 Task: Find connections with filter location Əhmədbəyli with filter topic #Futurismwith filter profile language Spanish with filter current company Western Union with filter school New Era High School with filter industry Community Services with filter service category Financial Planning with filter keywords title Well Driller
Action: Mouse moved to (573, 80)
Screenshot: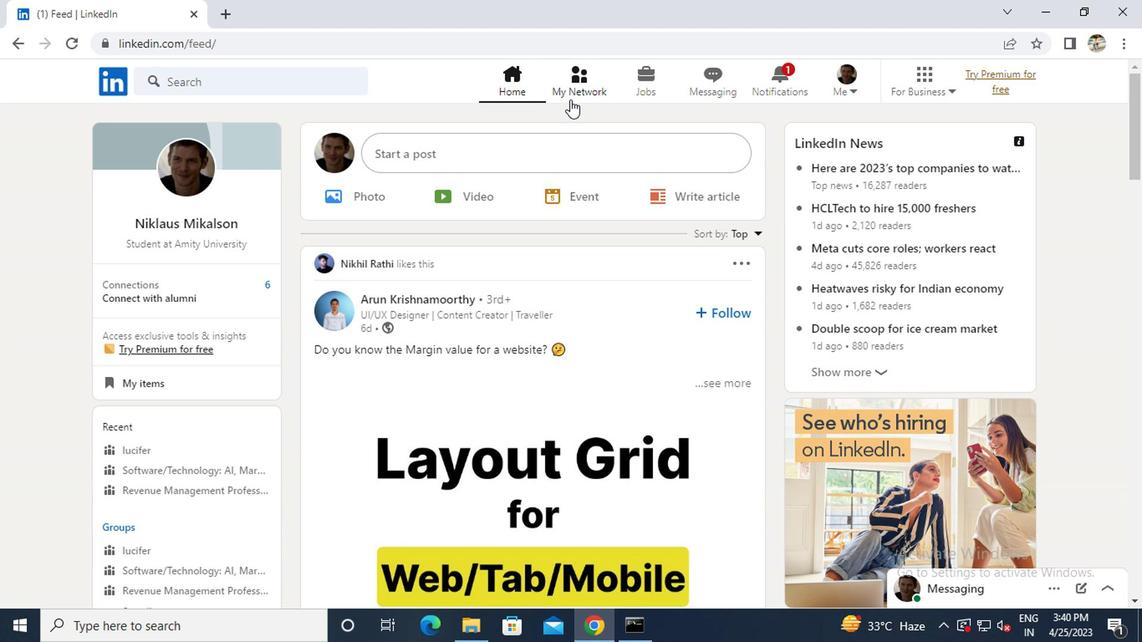 
Action: Mouse pressed left at (573, 80)
Screenshot: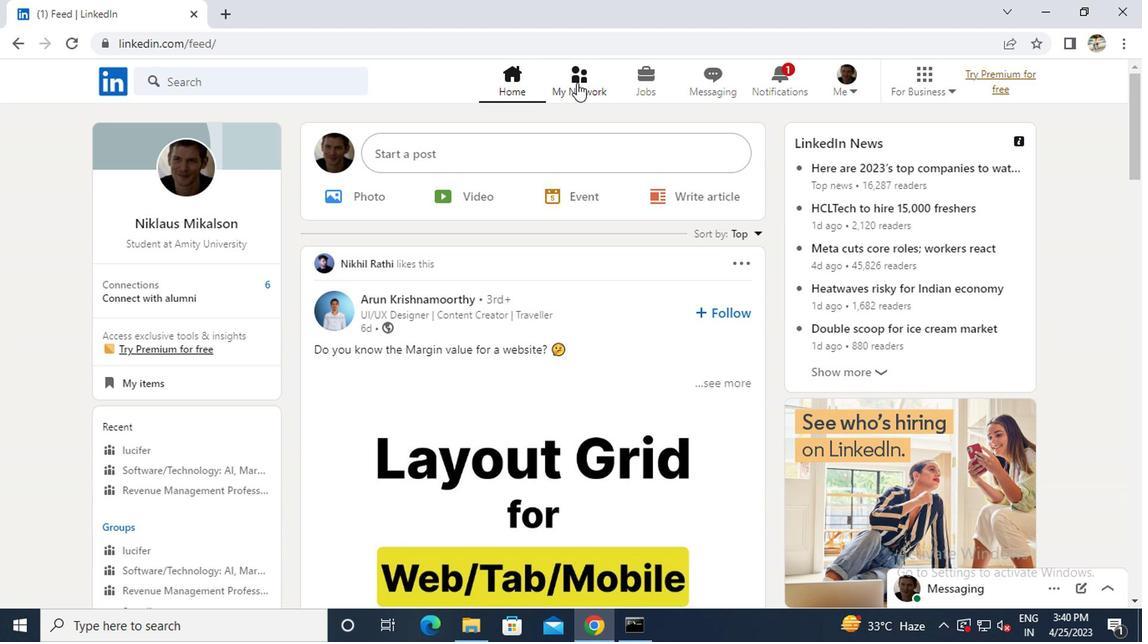 
Action: Mouse moved to (166, 178)
Screenshot: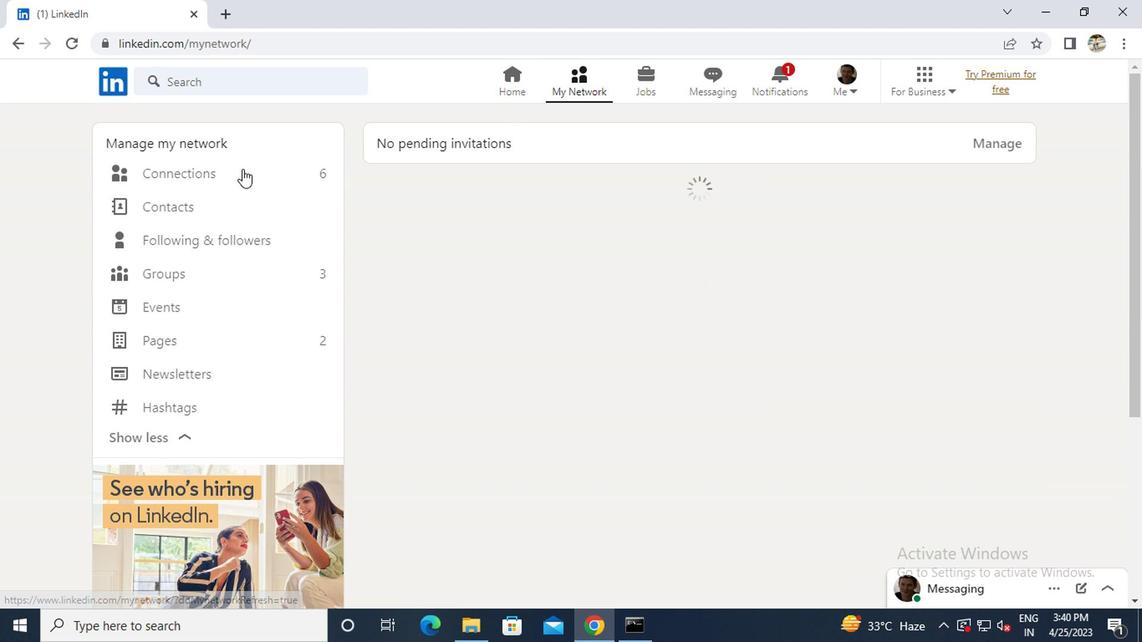 
Action: Mouse pressed left at (166, 178)
Screenshot: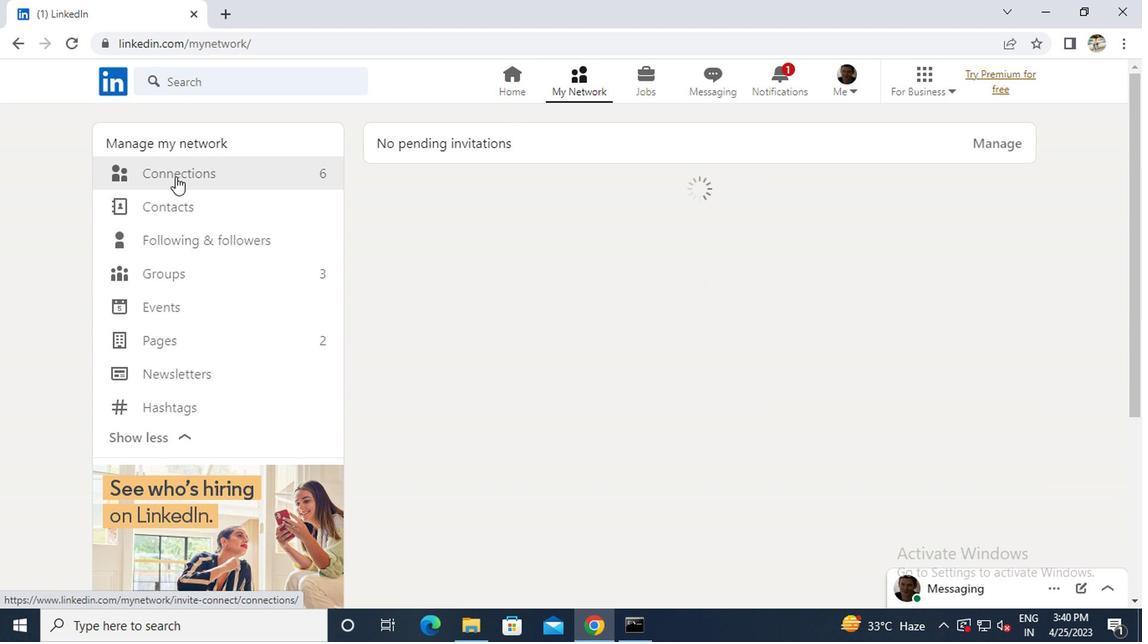 
Action: Mouse moved to (662, 166)
Screenshot: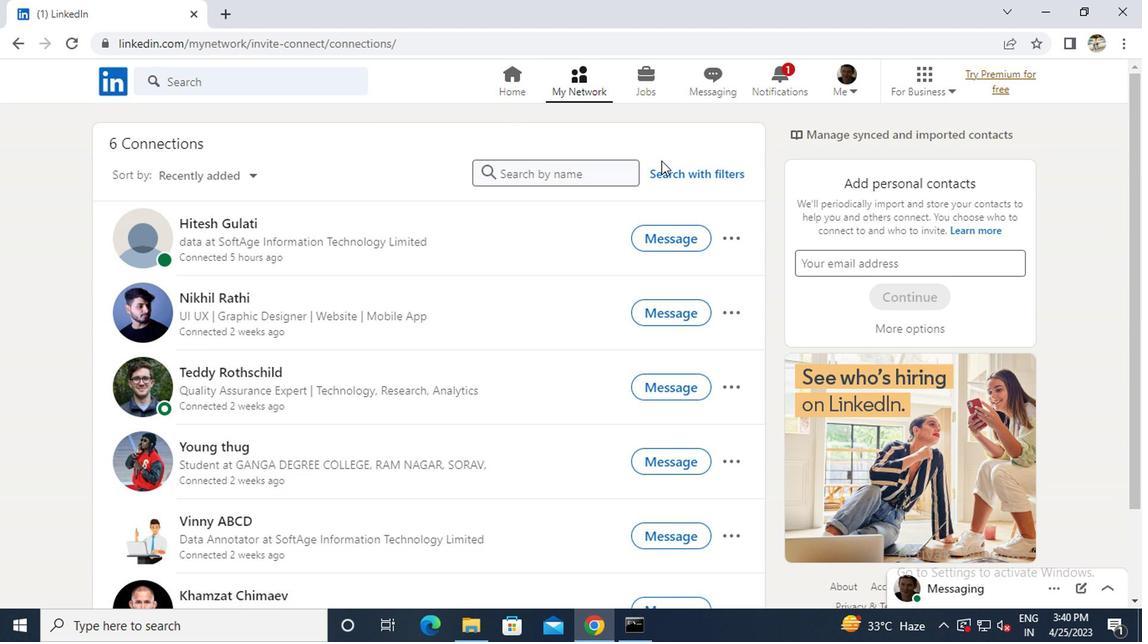 
Action: Mouse pressed left at (662, 166)
Screenshot: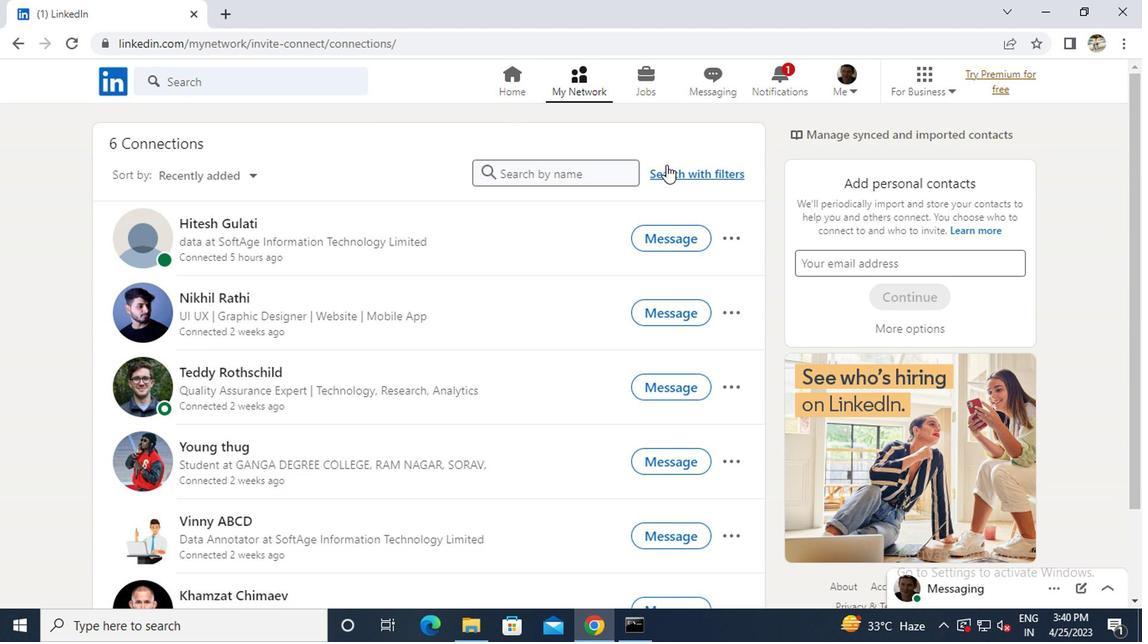 
Action: Mouse moved to (569, 129)
Screenshot: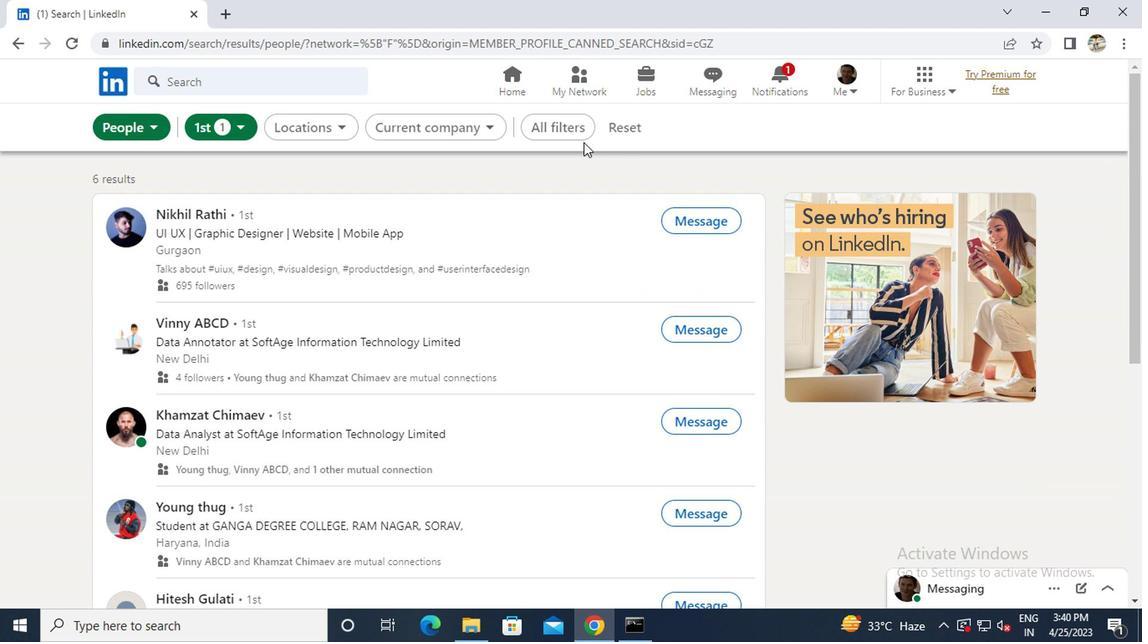 
Action: Mouse pressed left at (569, 129)
Screenshot: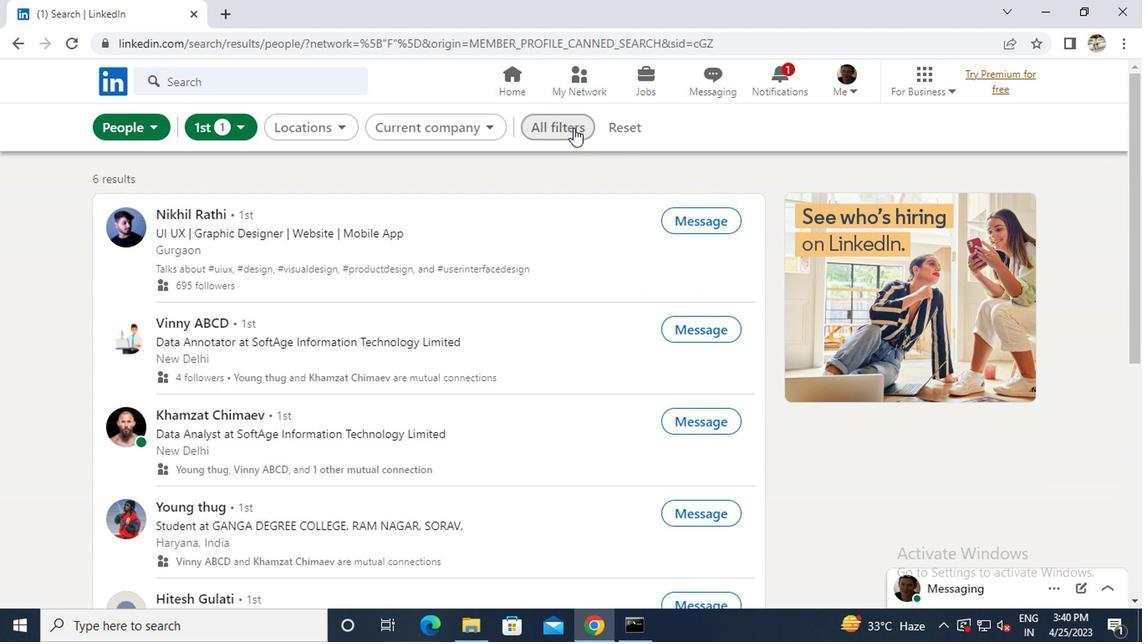 
Action: Mouse moved to (1042, 458)
Screenshot: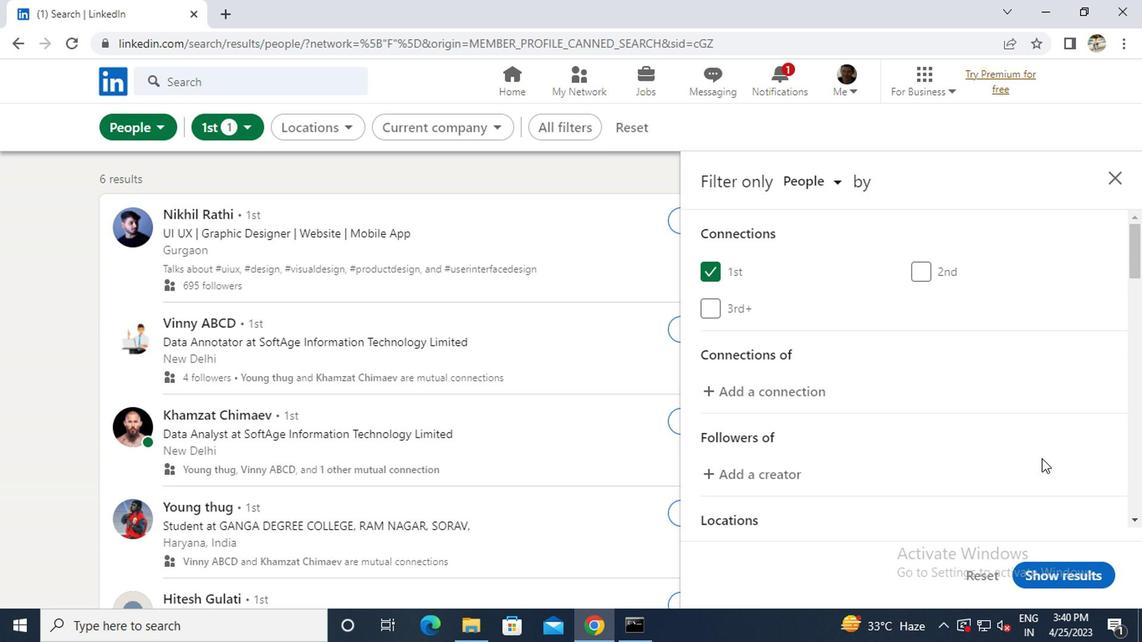
Action: Mouse scrolled (1042, 457) with delta (0, -1)
Screenshot: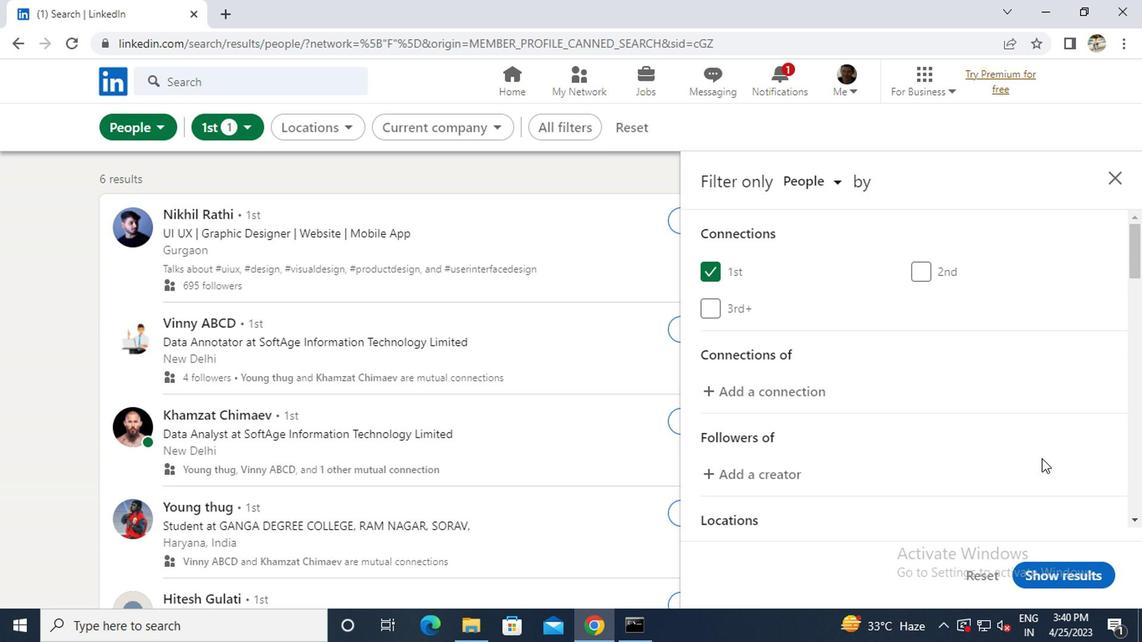 
Action: Mouse moved to (1043, 436)
Screenshot: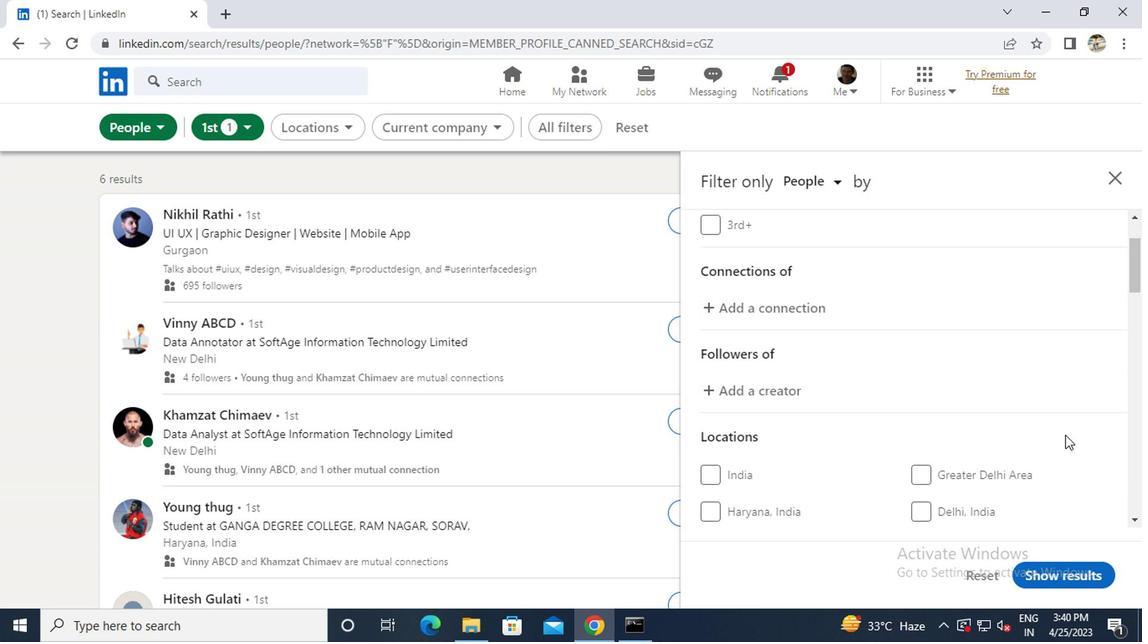 
Action: Mouse scrolled (1043, 434) with delta (0, -1)
Screenshot: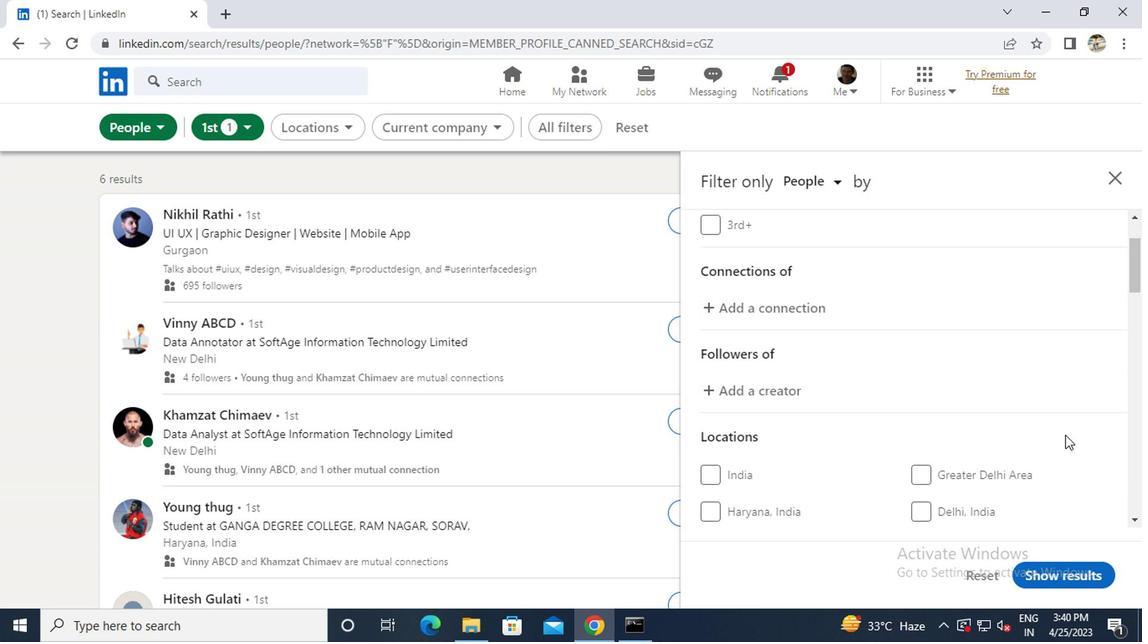 
Action: Mouse moved to (955, 459)
Screenshot: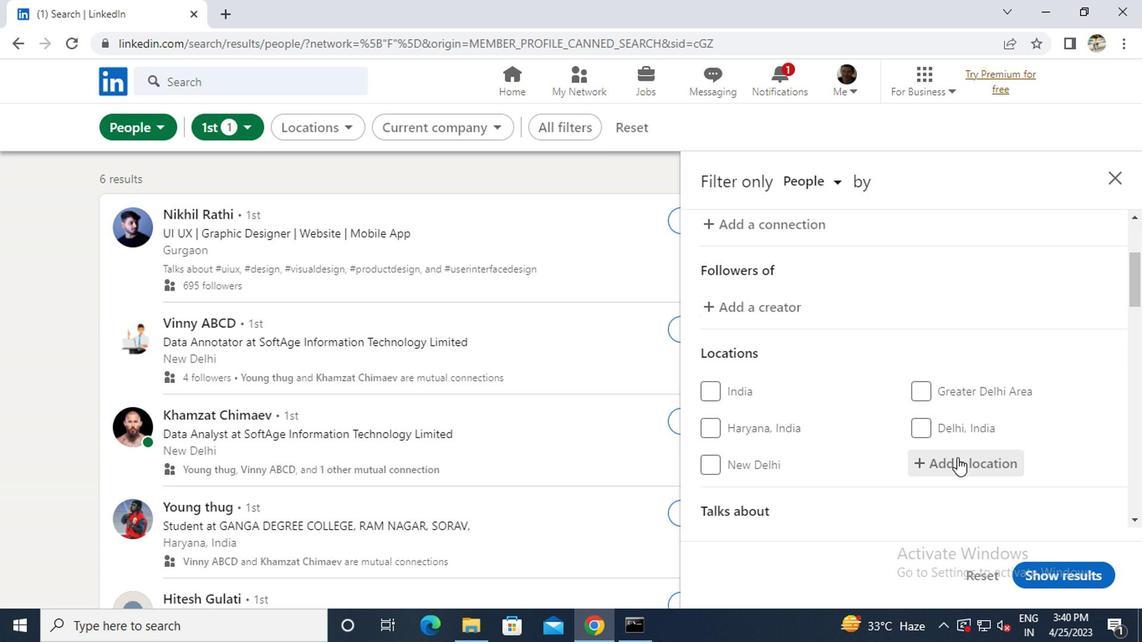 
Action: Mouse pressed left at (955, 459)
Screenshot: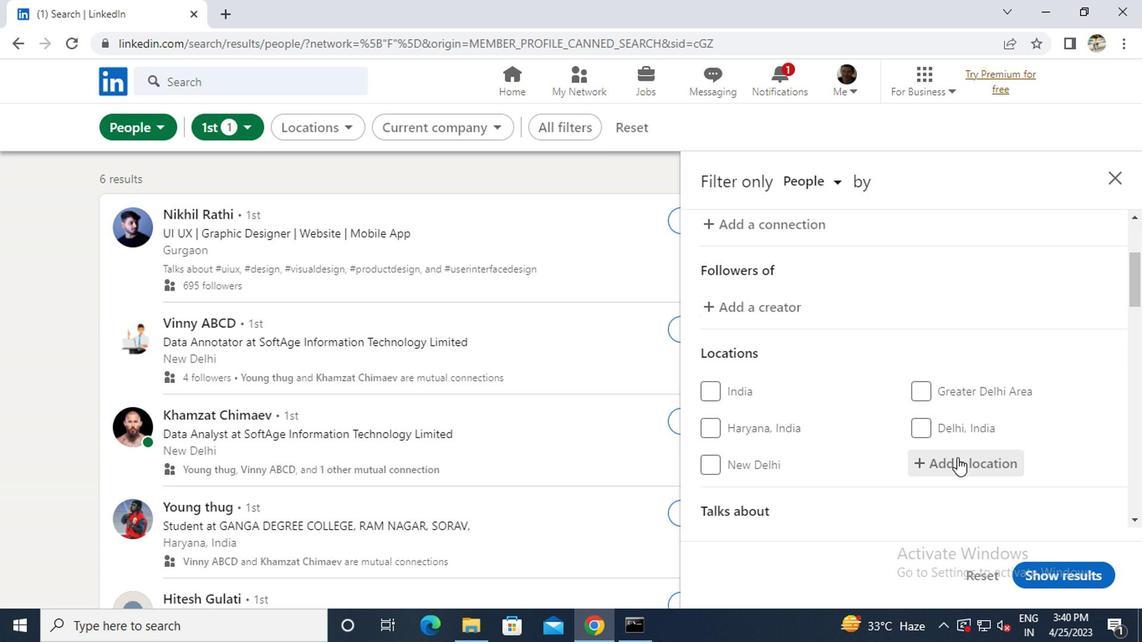 
Action: Key pressed <Key.caps_lock>e<Key.caps_lock>hmedbeyli
Screenshot: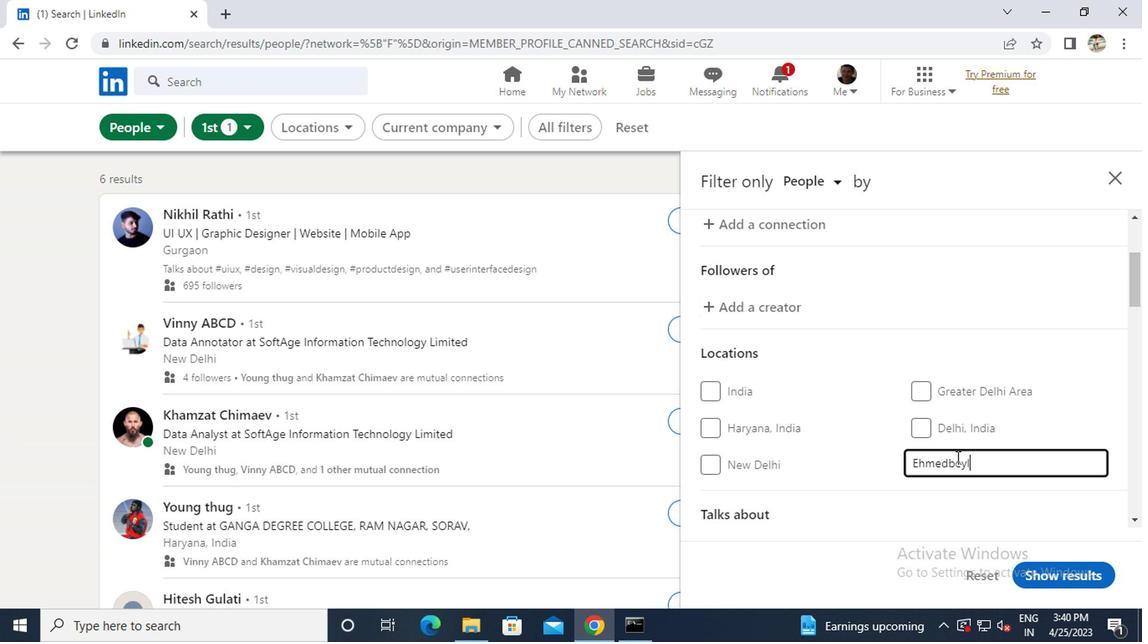 
Action: Mouse scrolled (955, 458) with delta (0, 0)
Screenshot: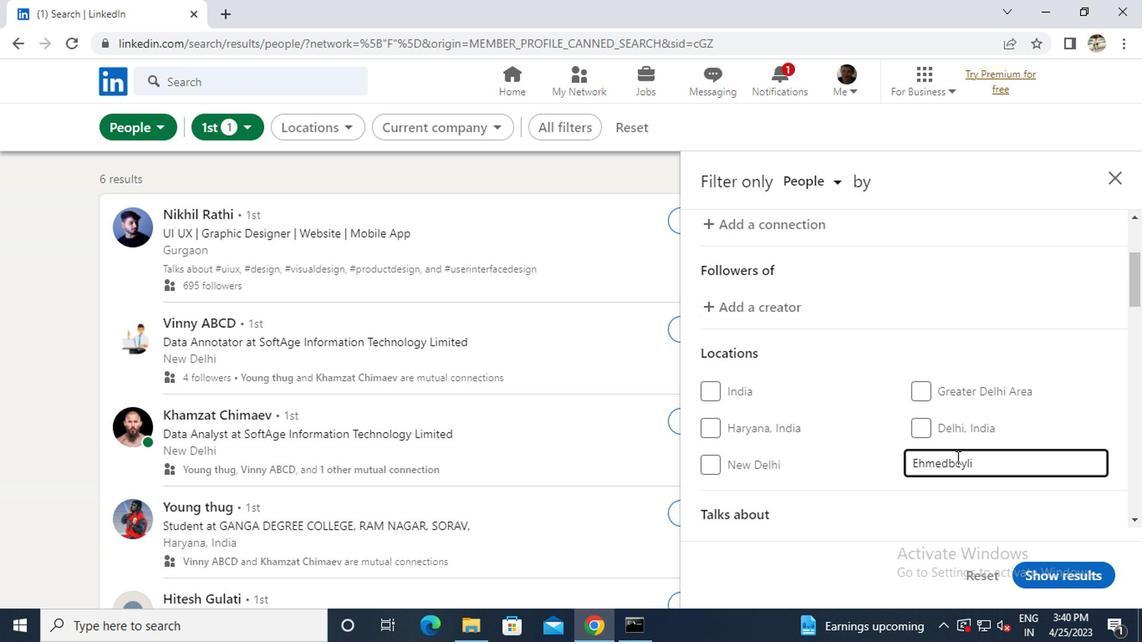 
Action: Mouse scrolled (955, 458) with delta (0, 0)
Screenshot: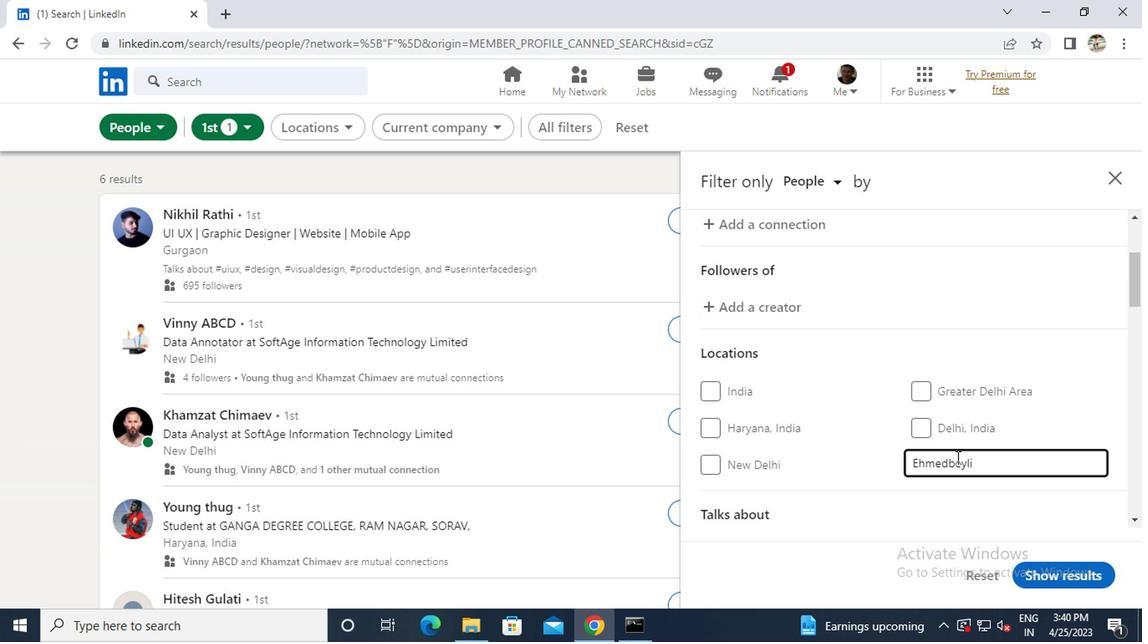 
Action: Mouse moved to (955, 461)
Screenshot: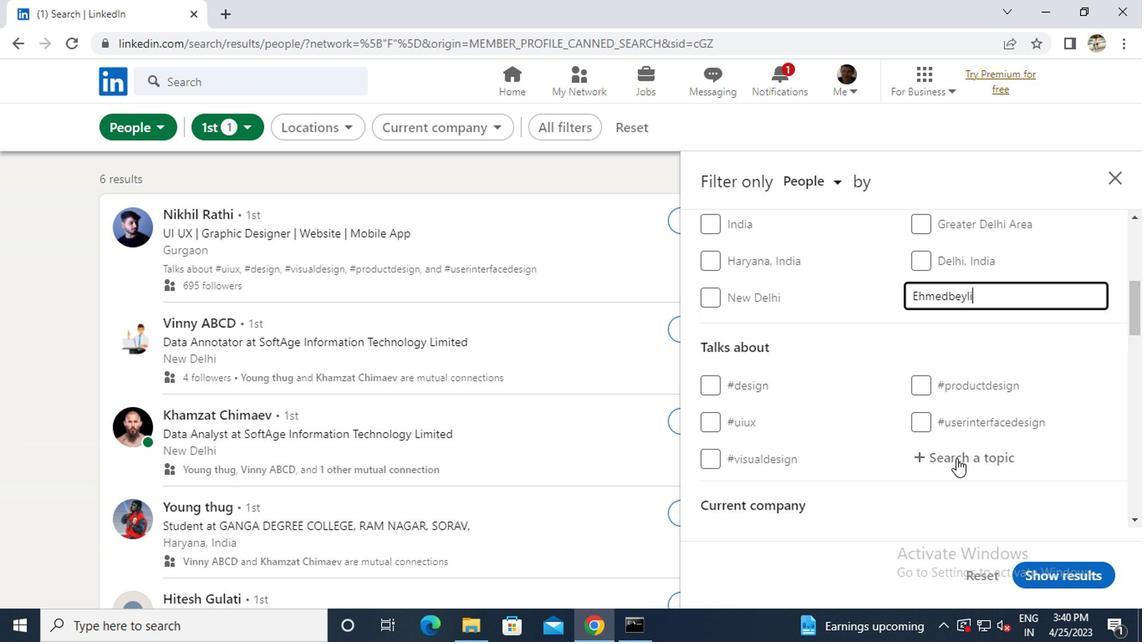 
Action: Mouse pressed left at (955, 461)
Screenshot: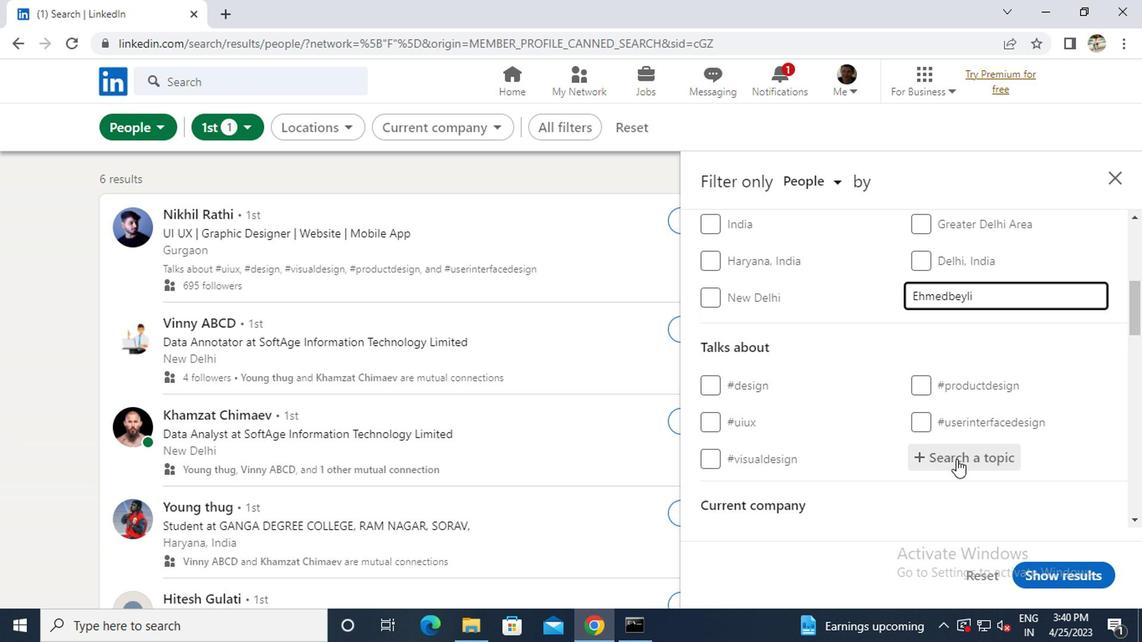 
Action: Key pressed <Key.shift>#F<Key.caps_lock>U<Key.backspace><Key.backspace>F<Key.caps_lock>UTURISM
Screenshot: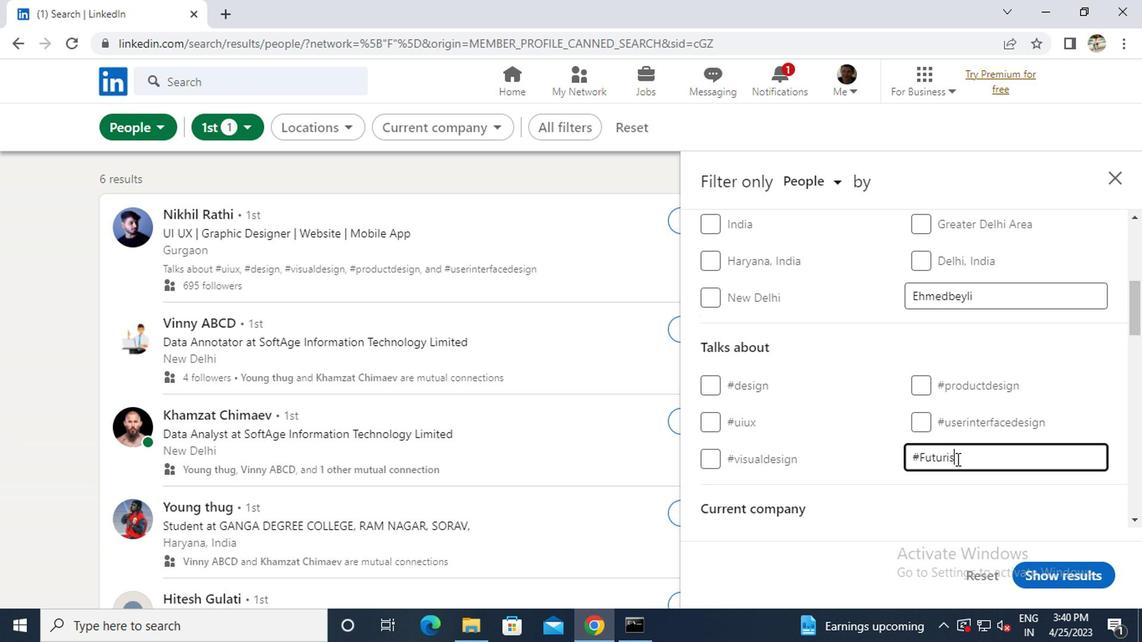 
Action: Mouse scrolled (955, 460) with delta (0, 0)
Screenshot: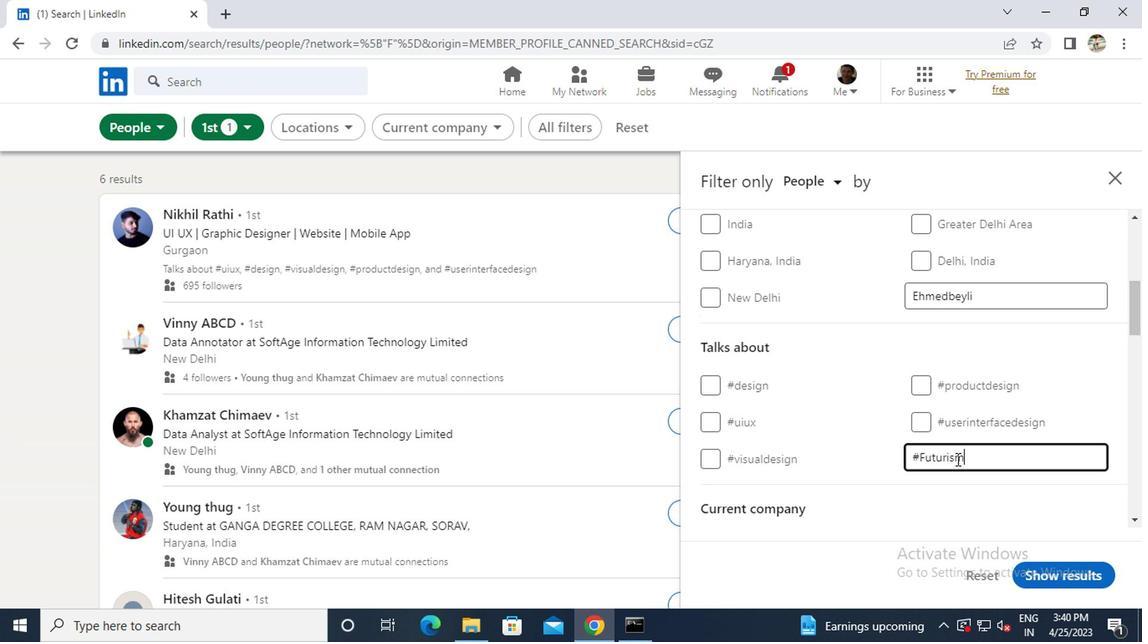 
Action: Mouse scrolled (955, 460) with delta (0, 0)
Screenshot: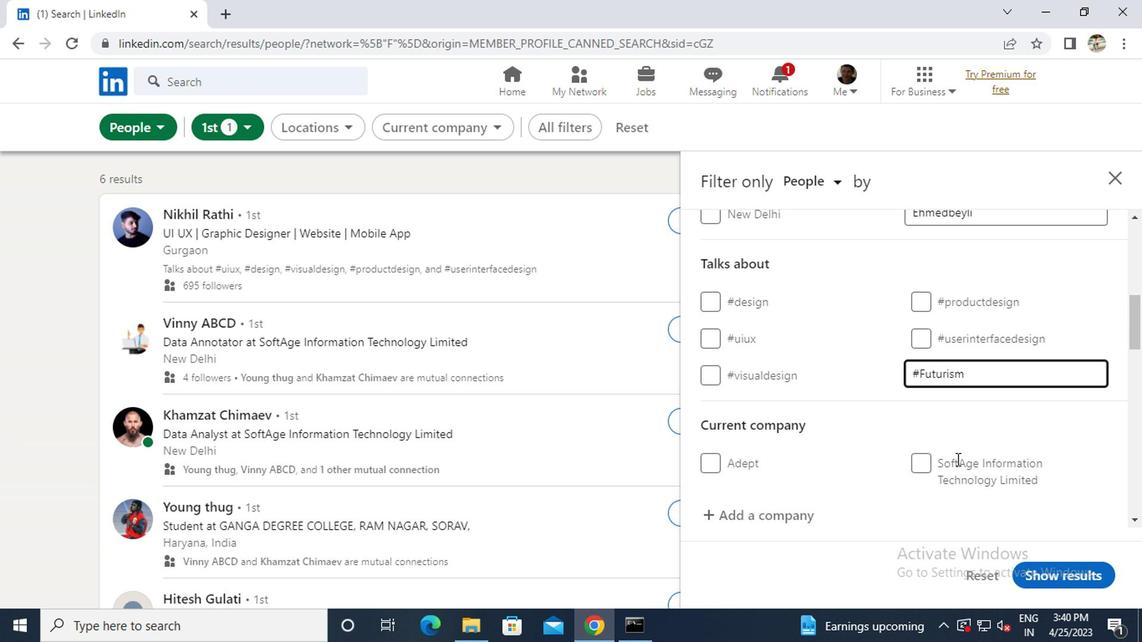 
Action: Mouse moved to (777, 436)
Screenshot: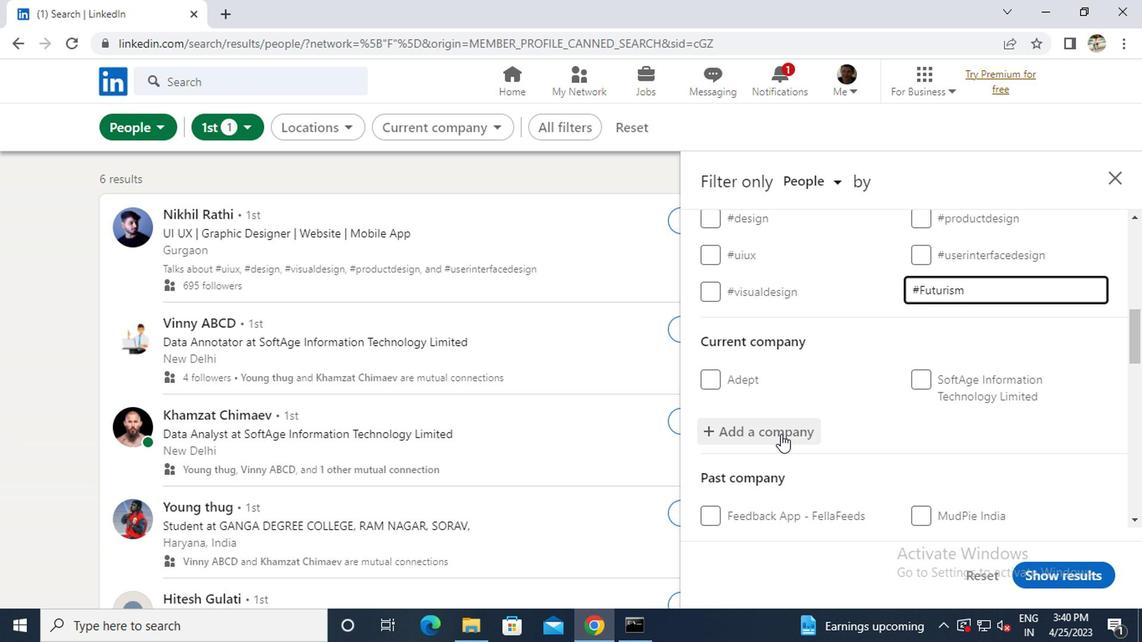 
Action: Mouse pressed left at (777, 436)
Screenshot: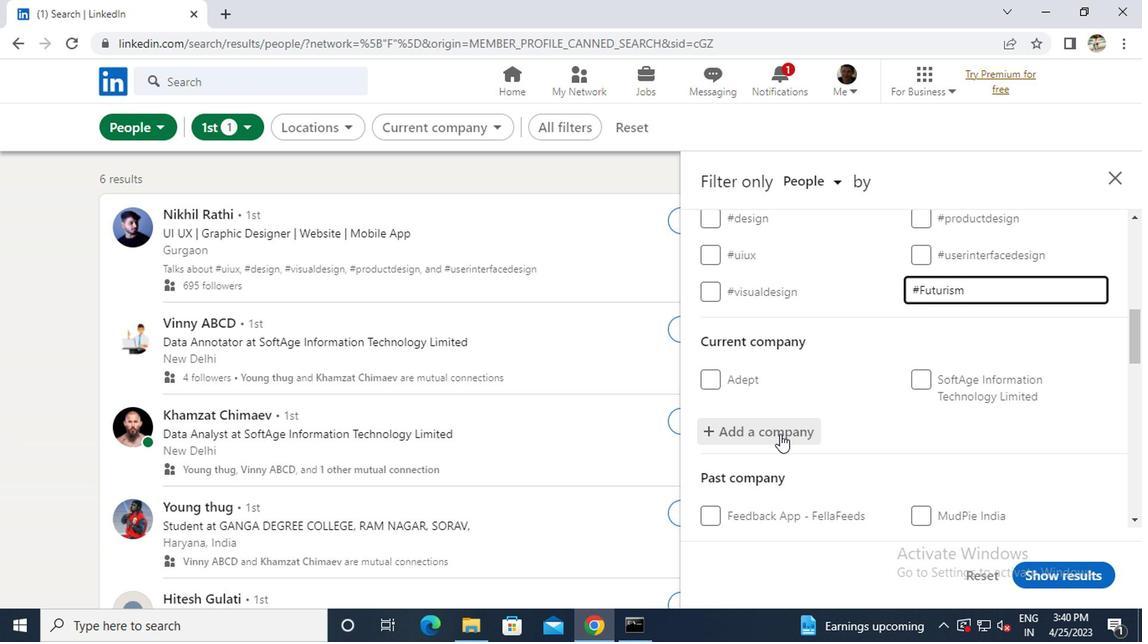 
Action: Key pressed <Key.caps_lock>W<Key.caps_lock>ESTERN<Key.space><Key.caps_lock>I<Key.backspace>U
Screenshot: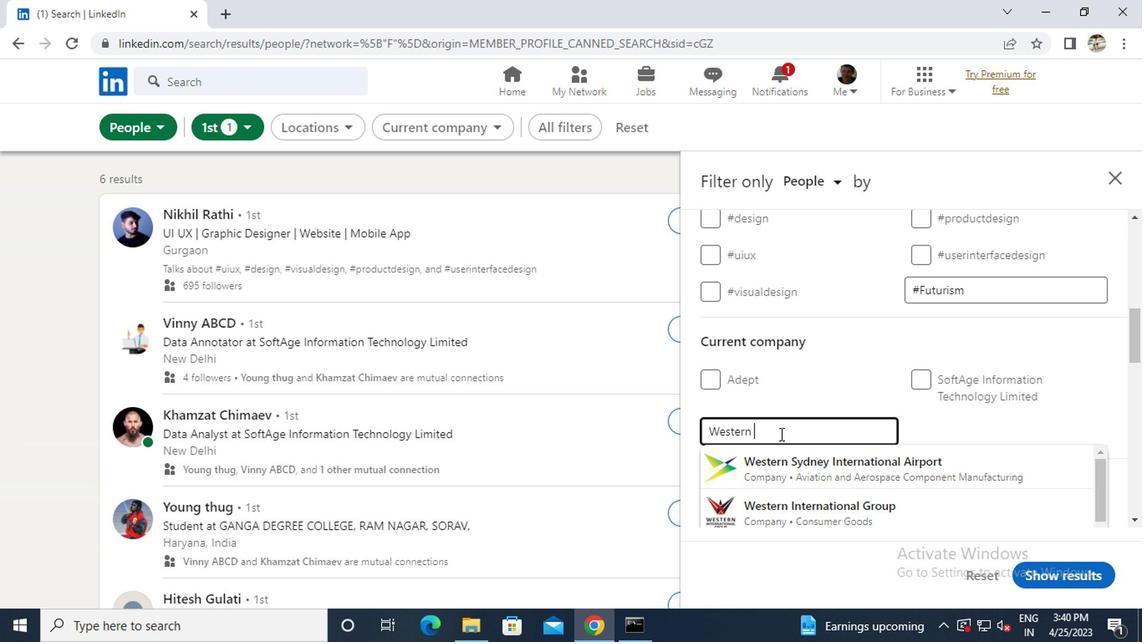 
Action: Mouse moved to (779, 463)
Screenshot: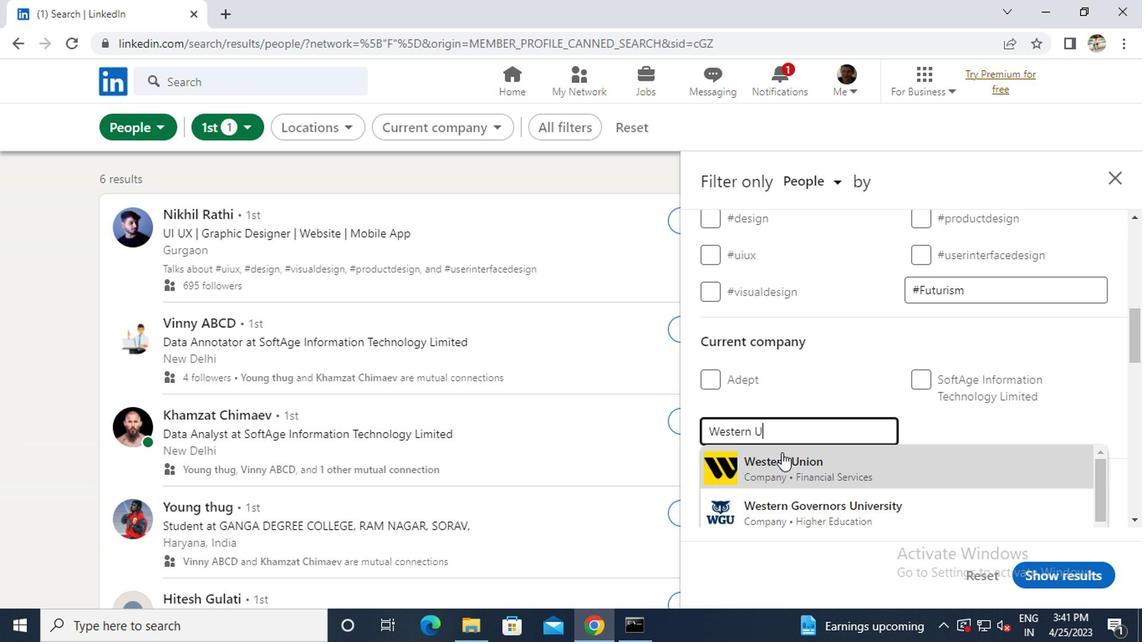 
Action: Mouse pressed left at (779, 463)
Screenshot: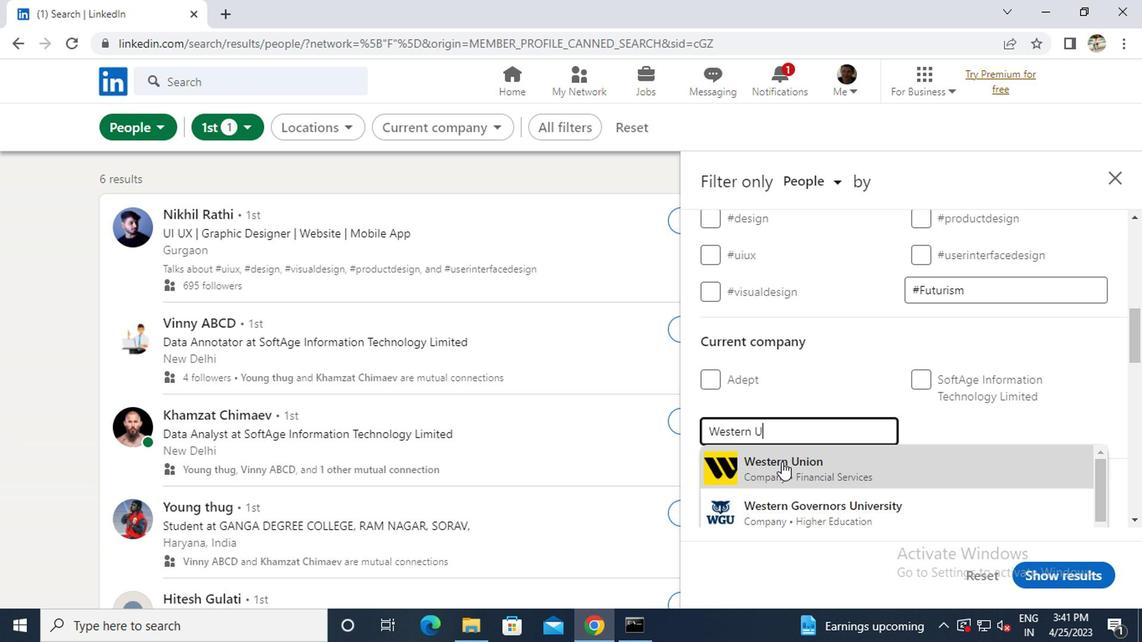 
Action: Mouse moved to (777, 472)
Screenshot: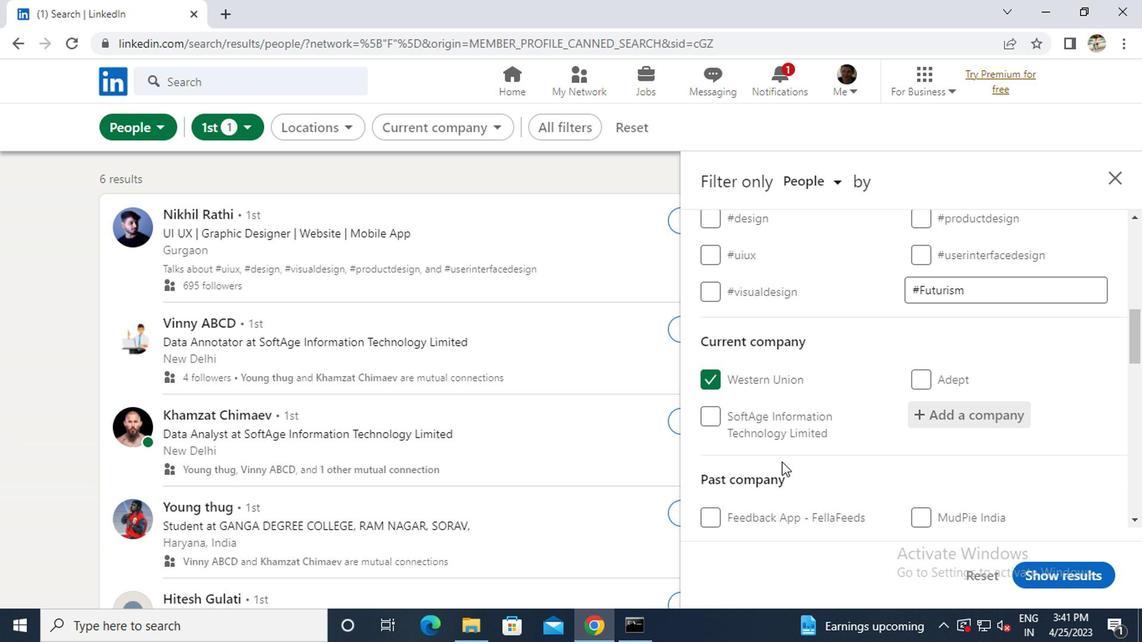 
Action: Mouse scrolled (777, 471) with delta (0, -1)
Screenshot: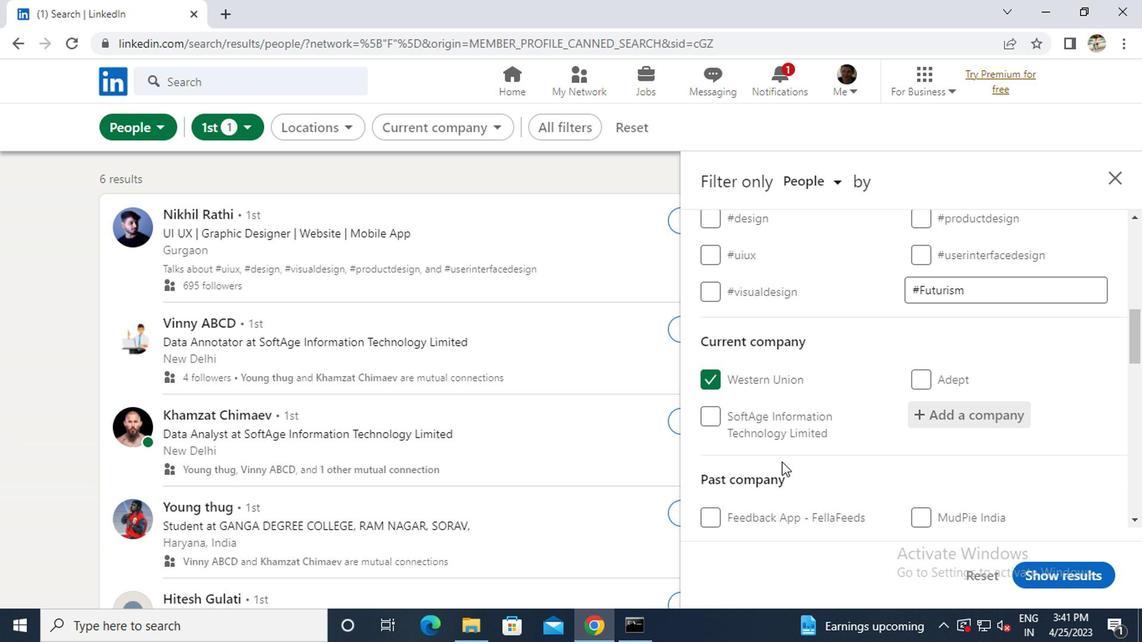 
Action: Mouse scrolled (777, 471) with delta (0, -1)
Screenshot: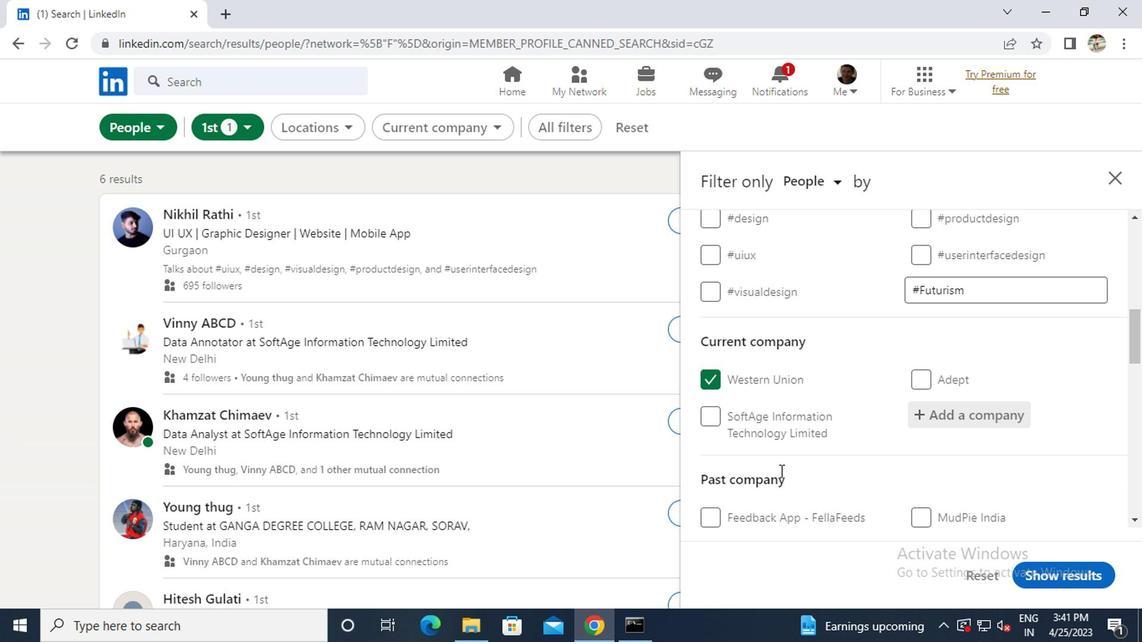 
Action: Mouse scrolled (777, 471) with delta (0, -1)
Screenshot: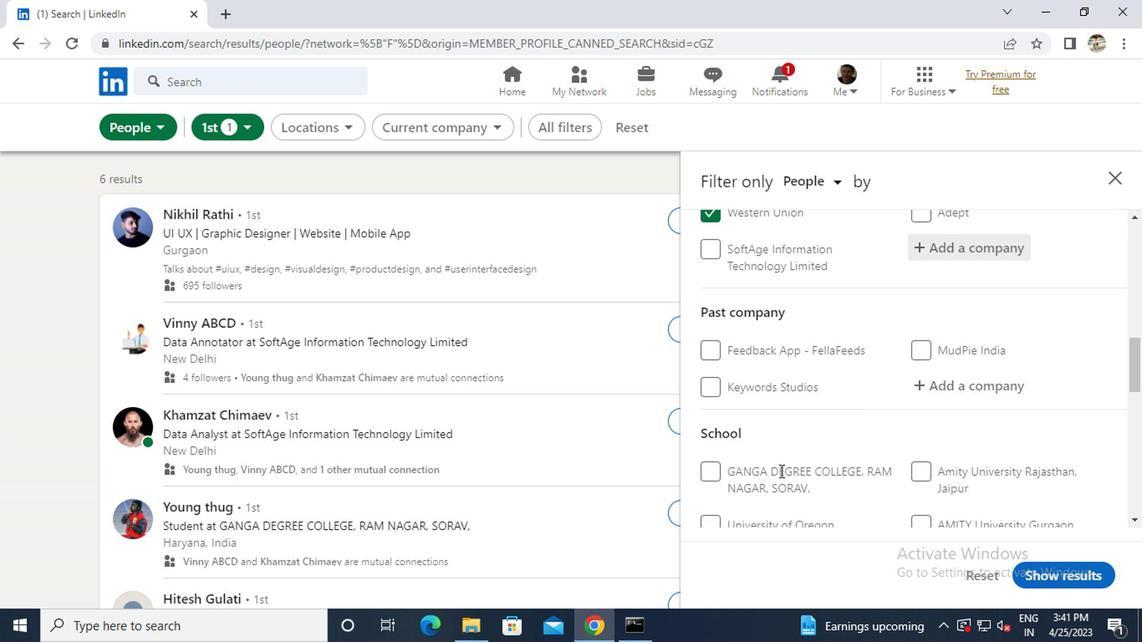
Action: Mouse moved to (755, 475)
Screenshot: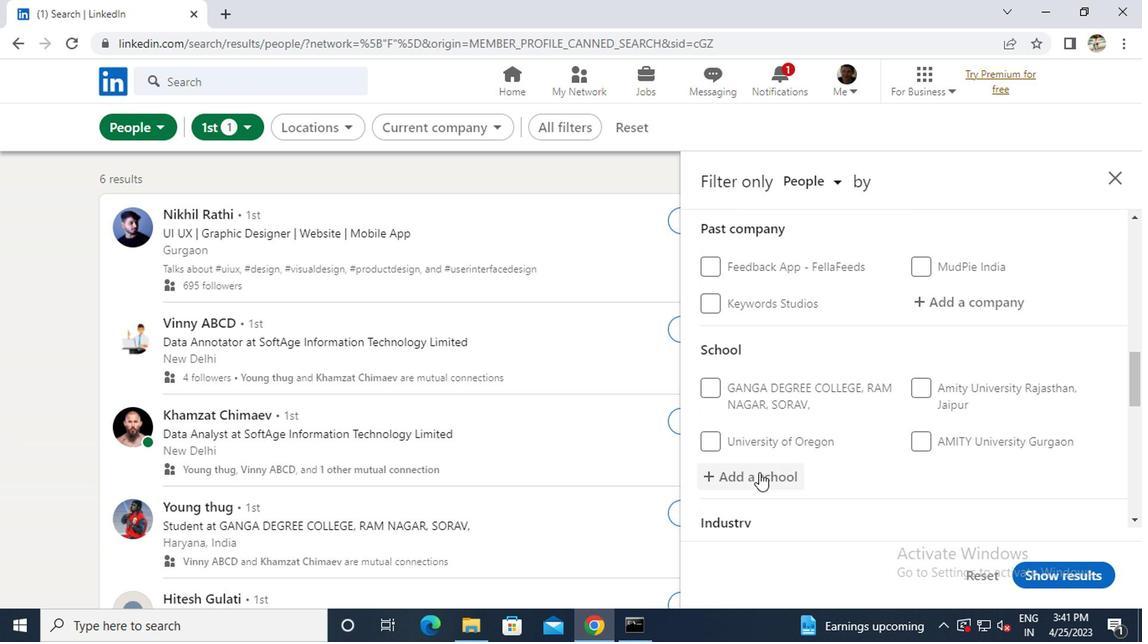 
Action: Mouse pressed left at (755, 475)
Screenshot: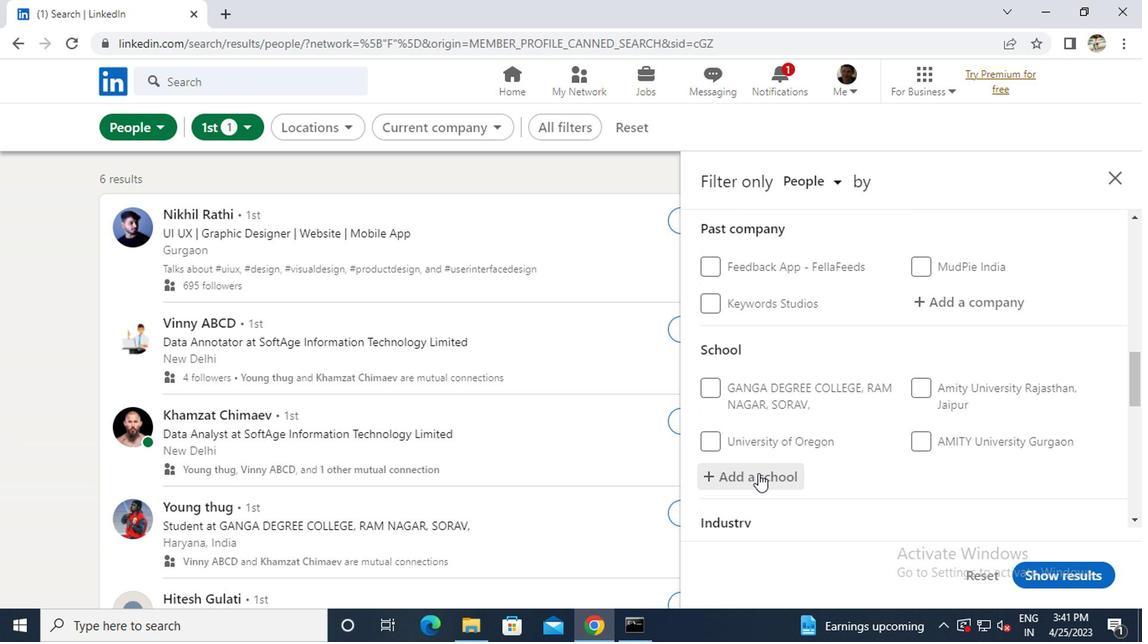 
Action: Key pressed <Key.caps_lock><Key.caps_lock>N<Key.caps_lock>EW<Key.space><Key.caps_lock>ER<Key.backspace><Key.caps_lock>RA<Key.space><Key.caps_lock>H<Key.caps_lock>
Screenshot: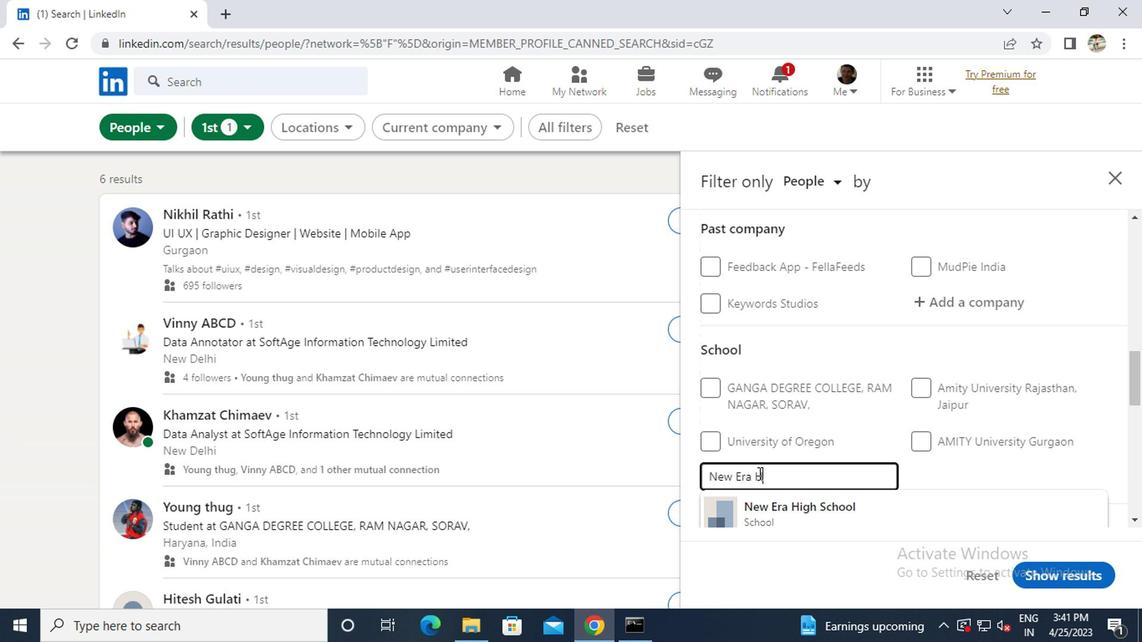 
Action: Mouse moved to (760, 504)
Screenshot: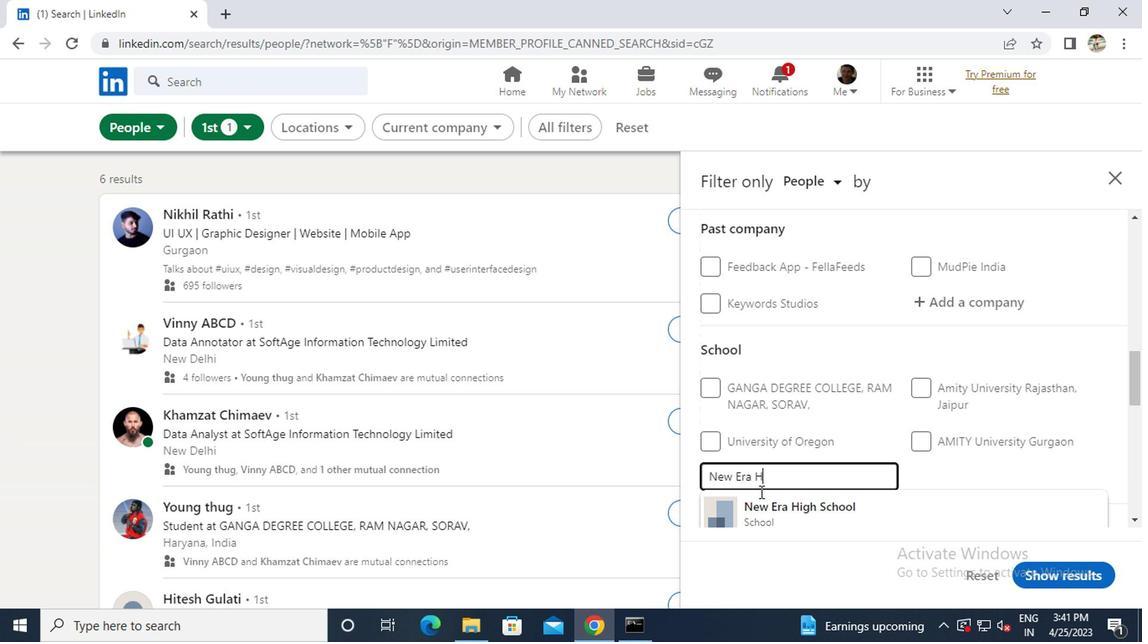 
Action: Mouse pressed left at (760, 504)
Screenshot: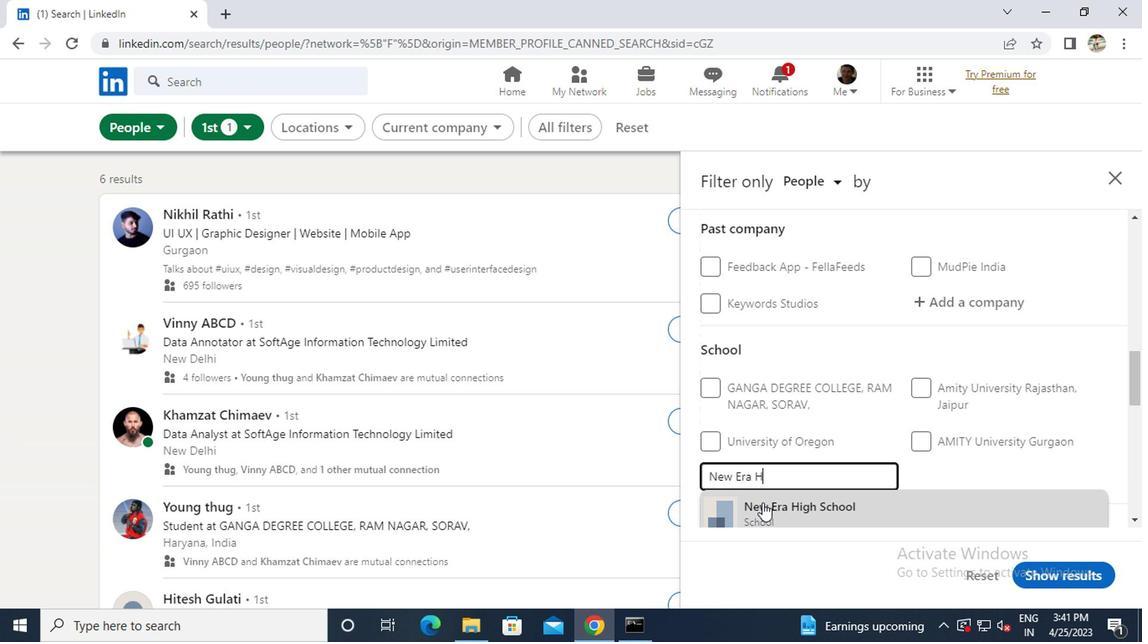 
Action: Mouse scrolled (760, 503) with delta (0, 0)
Screenshot: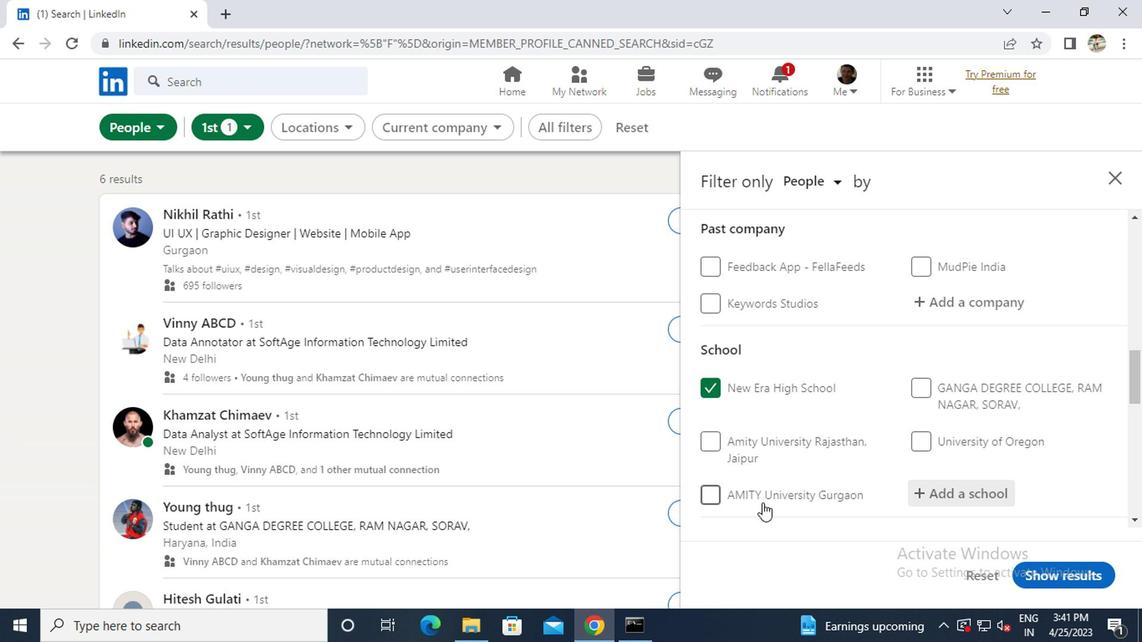 
Action: Mouse scrolled (760, 503) with delta (0, 0)
Screenshot: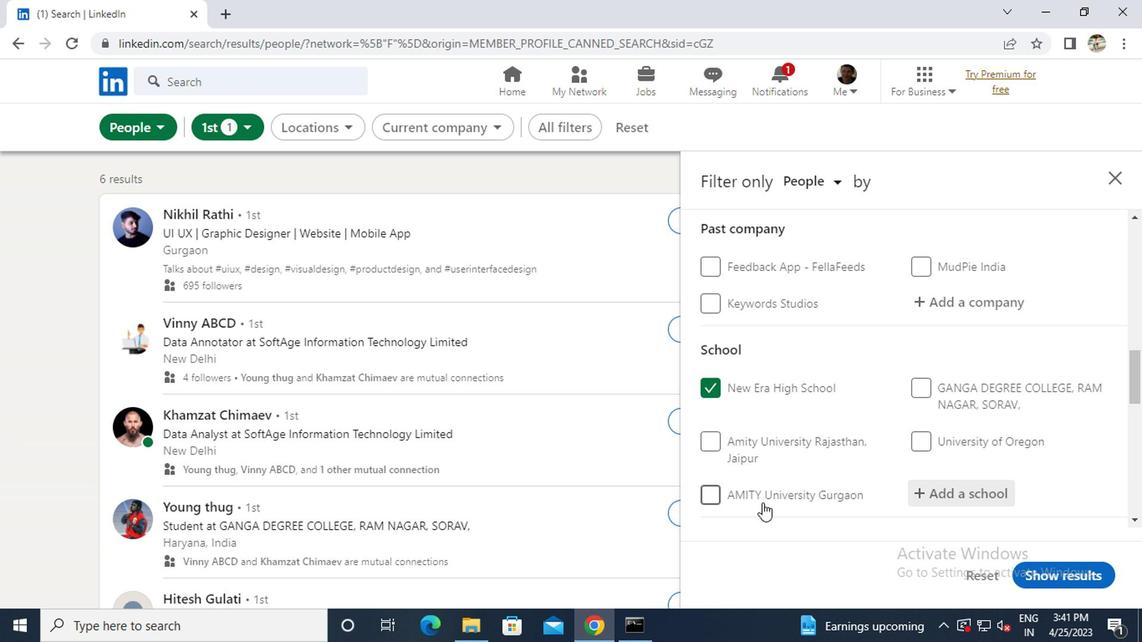 
Action: Mouse moved to (758, 508)
Screenshot: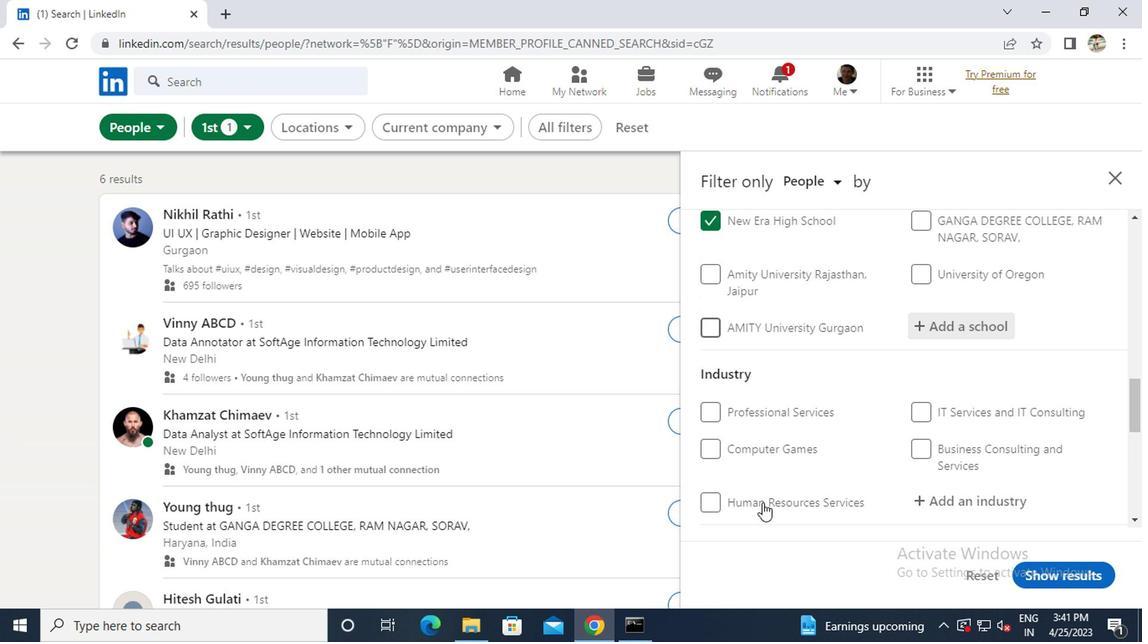 
Action: Mouse scrolled (758, 506) with delta (0, -1)
Screenshot: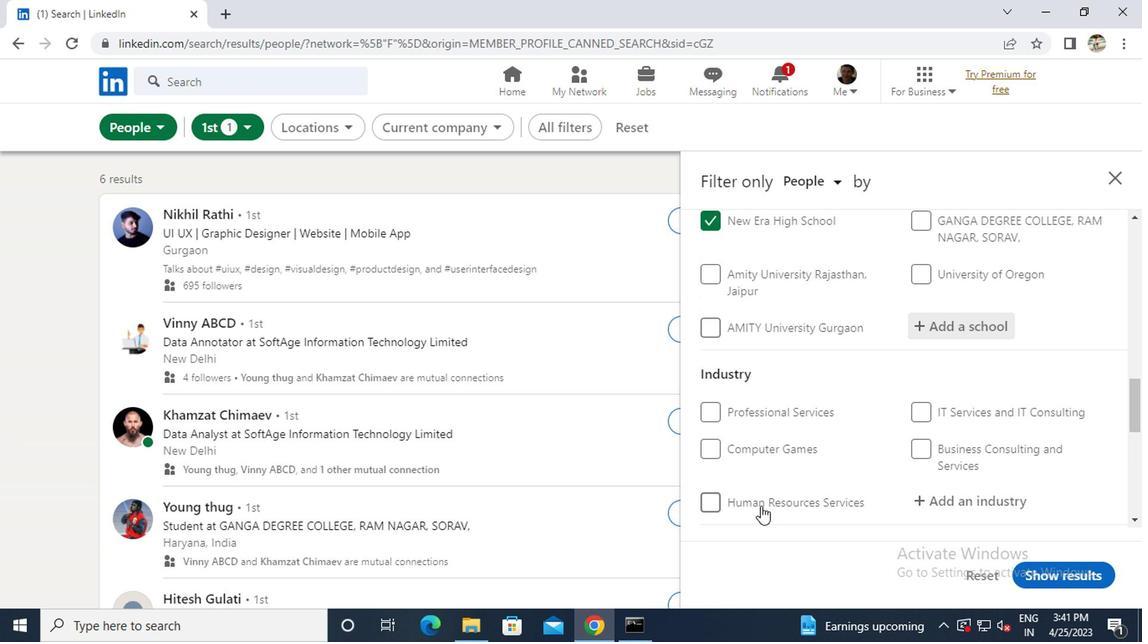 
Action: Mouse moved to (935, 422)
Screenshot: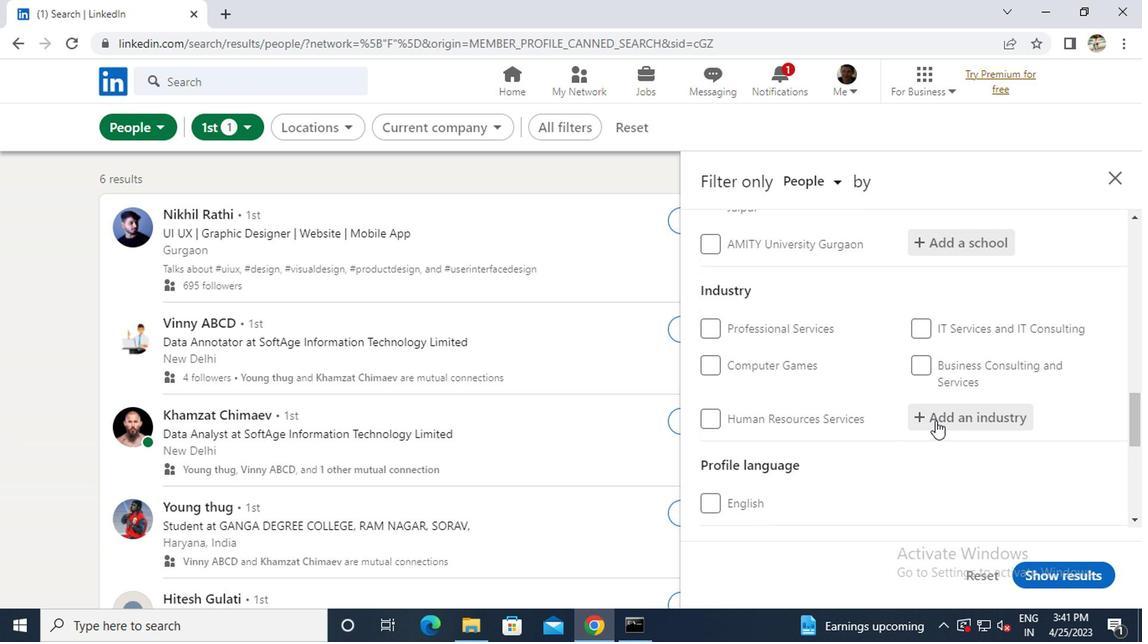 
Action: Mouse pressed left at (935, 422)
Screenshot: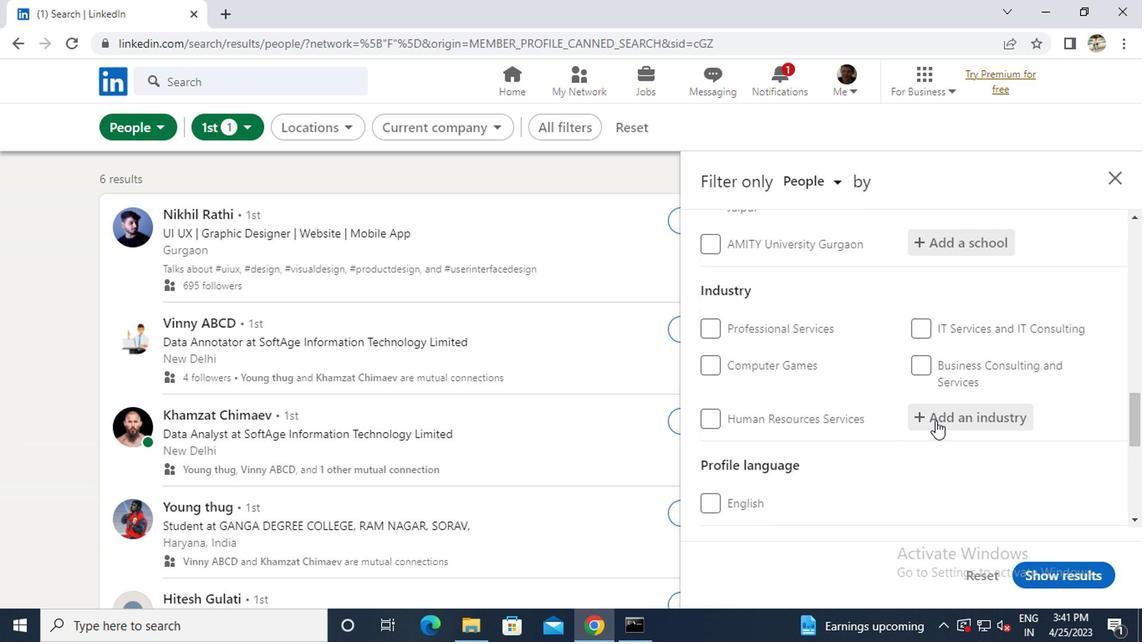 
Action: Key pressed <Key.caps_lock>C<Key.caps_lock>OMMUNITY<Key.space><Key.caps_lock>S<Key.caps_lock>ERVICES
Screenshot: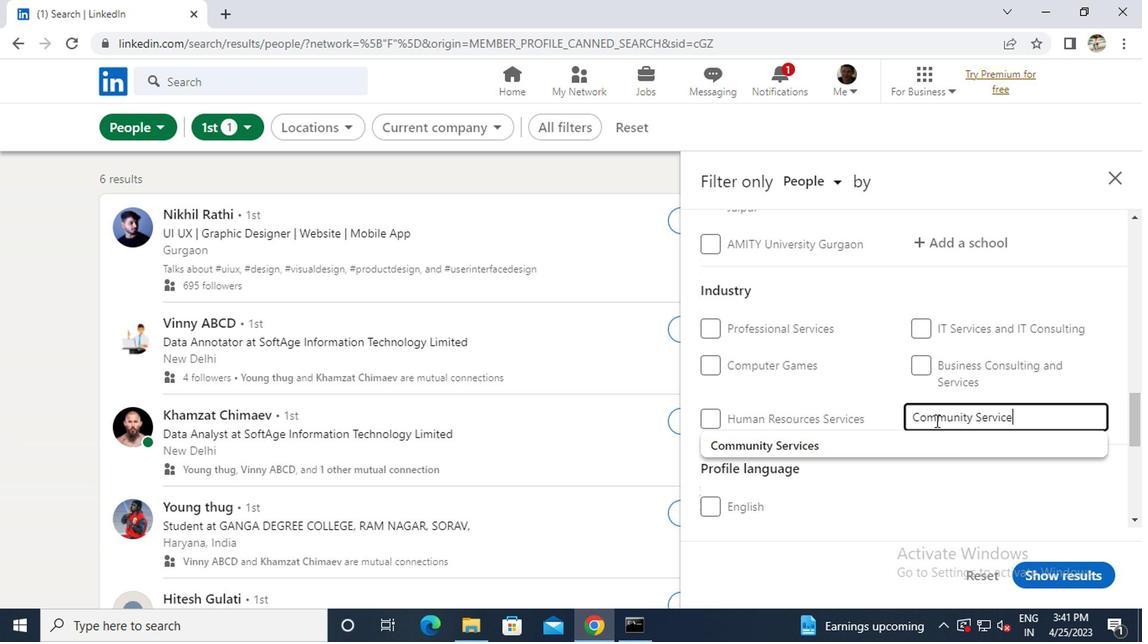 
Action: Mouse moved to (888, 441)
Screenshot: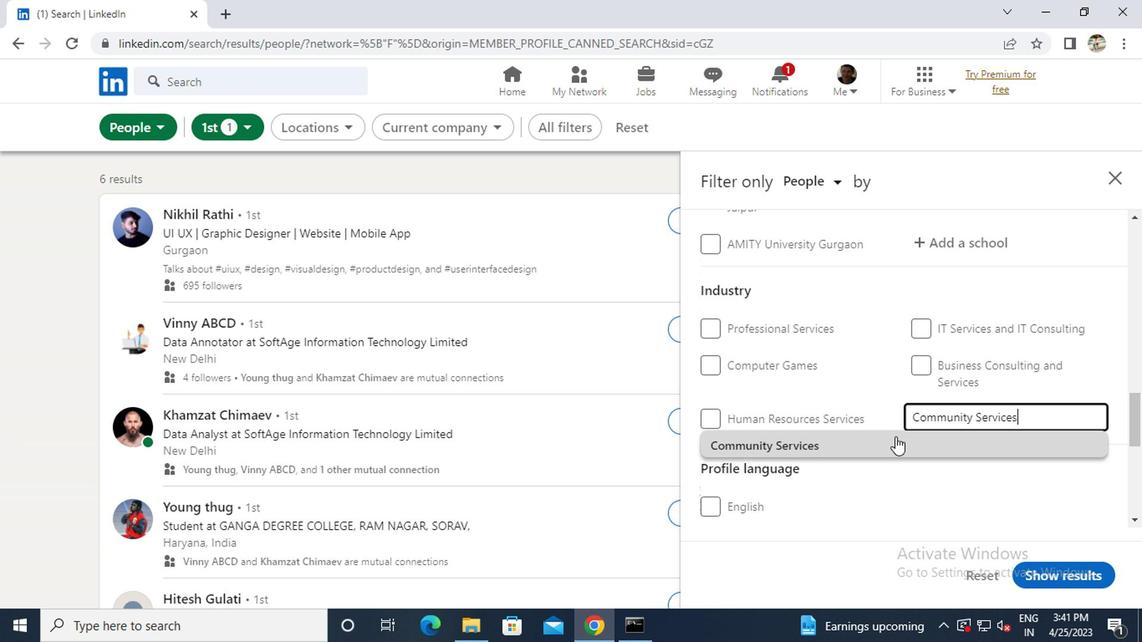 
Action: Mouse pressed left at (888, 441)
Screenshot: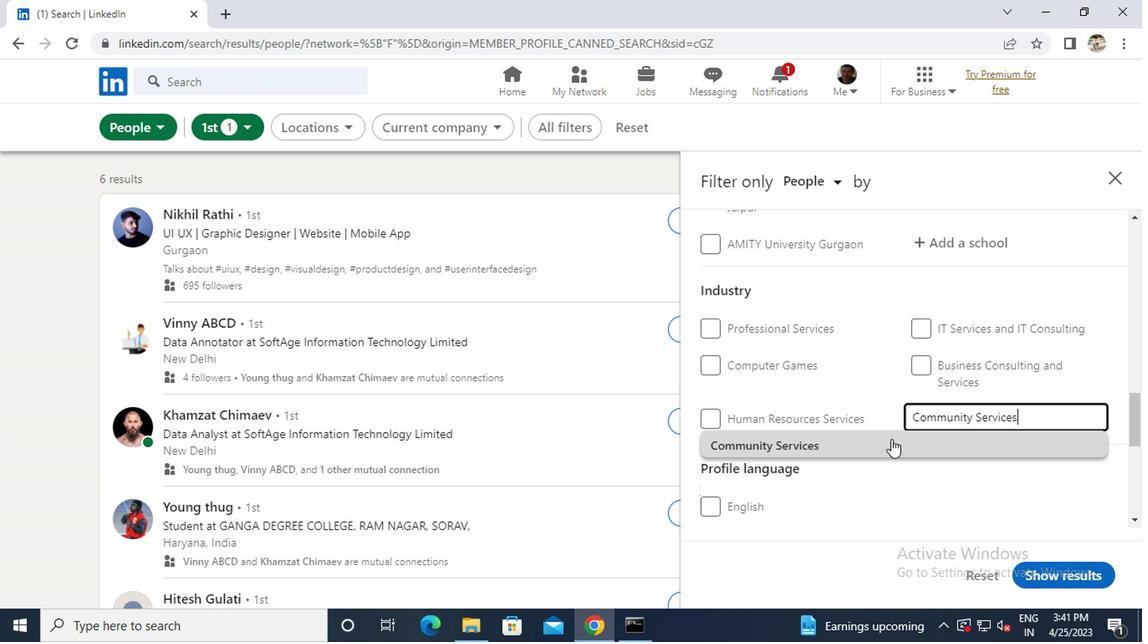 
Action: Mouse scrolled (888, 440) with delta (0, -1)
Screenshot: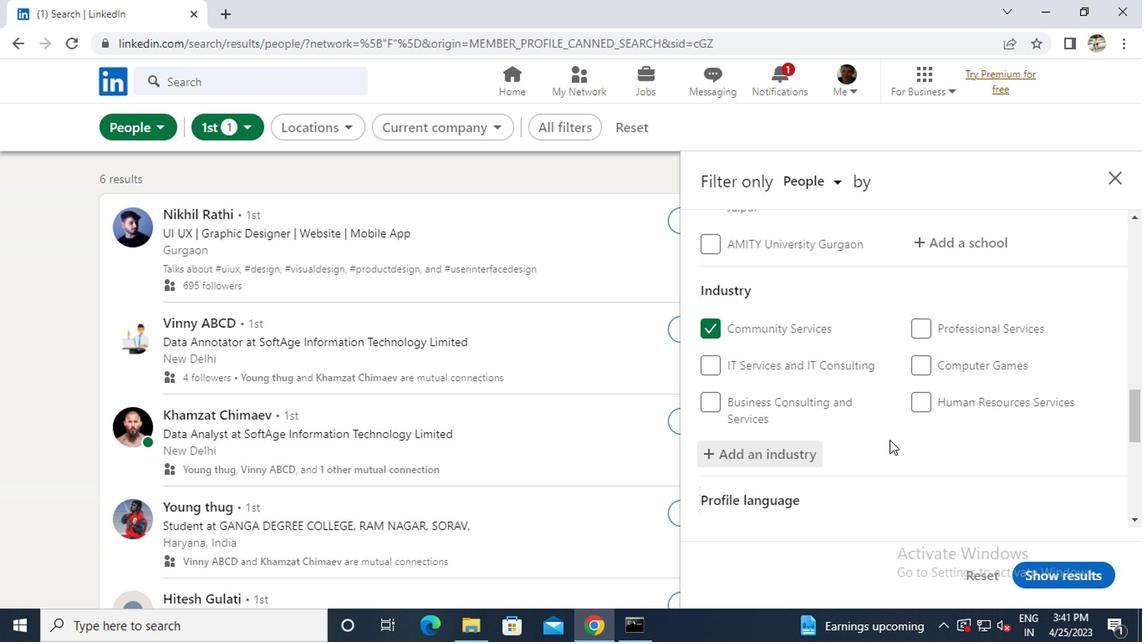 
Action: Mouse scrolled (888, 440) with delta (0, -1)
Screenshot: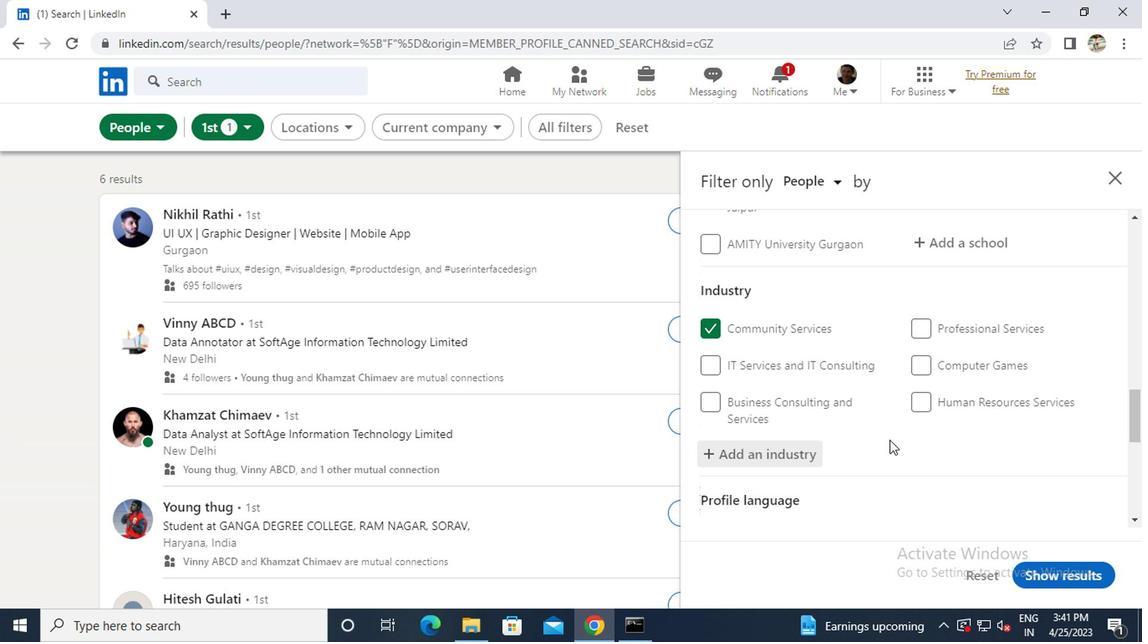 
Action: Mouse scrolled (888, 440) with delta (0, -1)
Screenshot: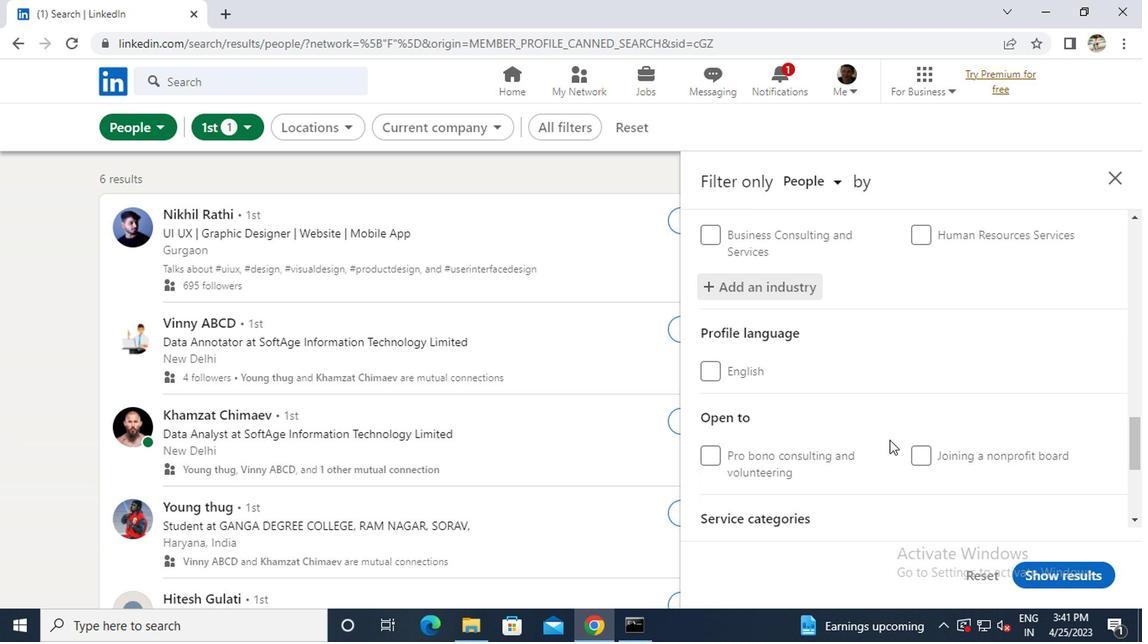 
Action: Mouse scrolled (888, 440) with delta (0, -1)
Screenshot: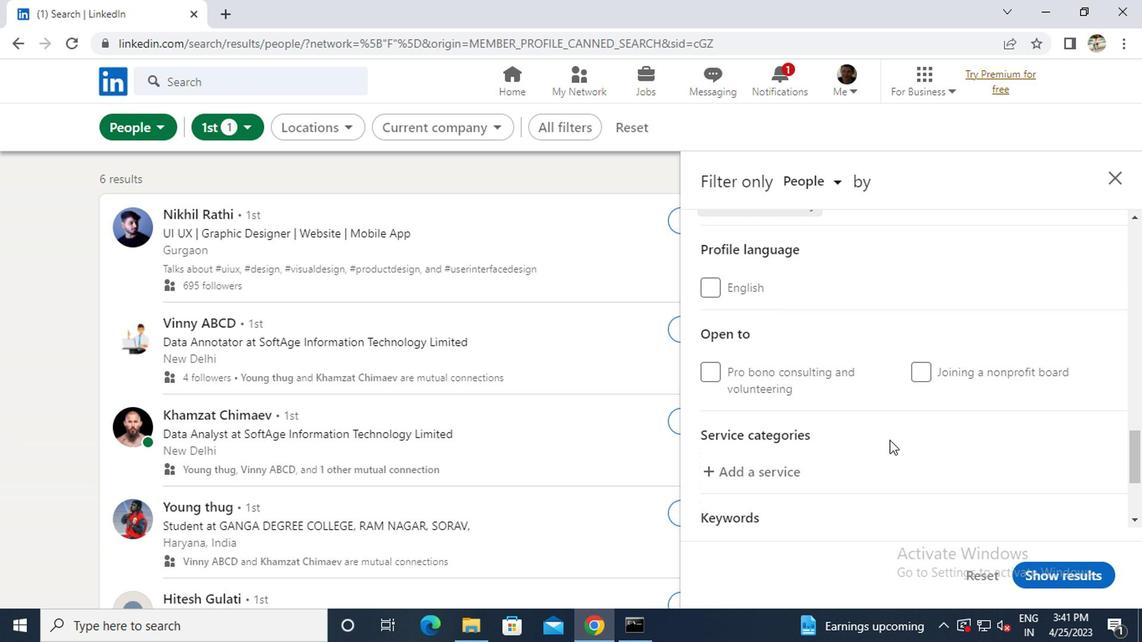 
Action: Mouse moved to (770, 391)
Screenshot: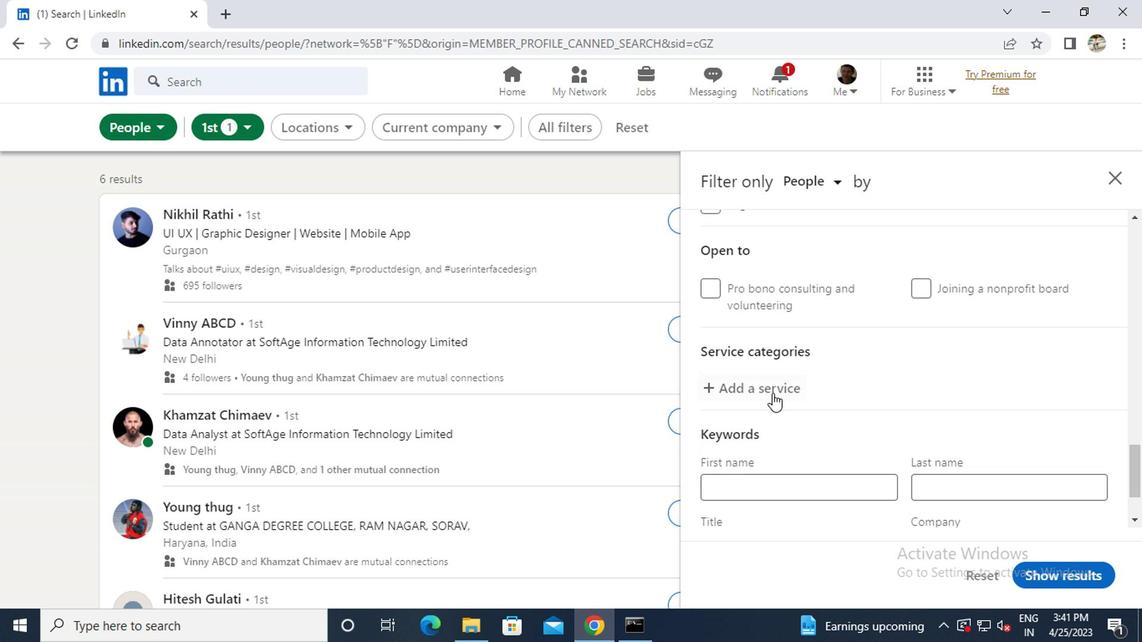 
Action: Mouse pressed left at (770, 391)
Screenshot: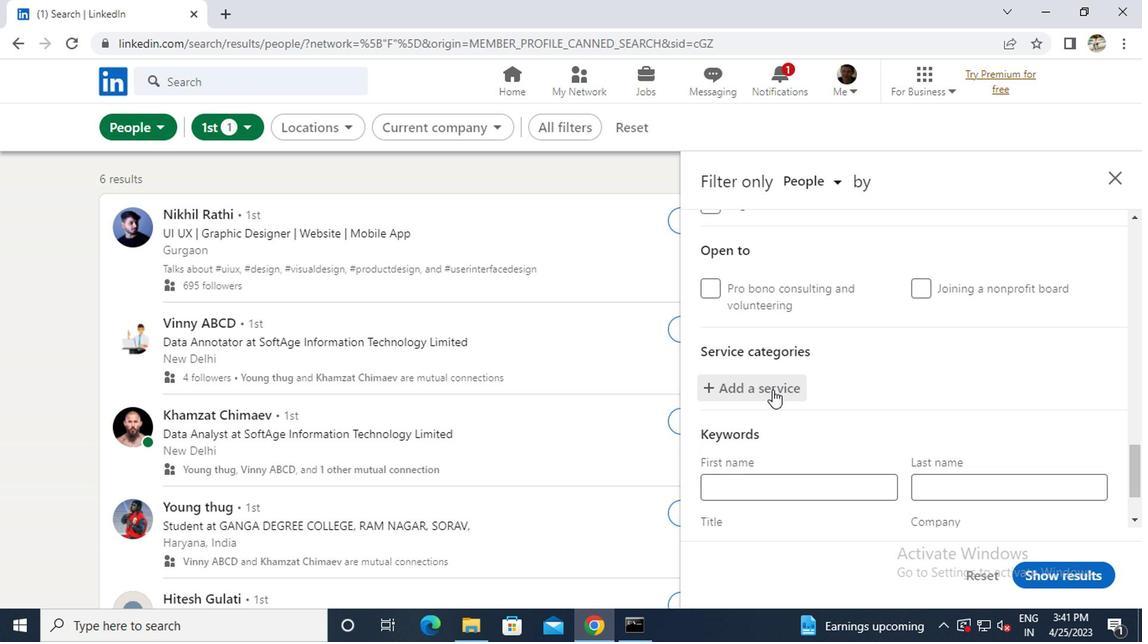 
Action: Key pressed <Key.caps_lock>F<Key.caps_lock>INANCIA
Screenshot: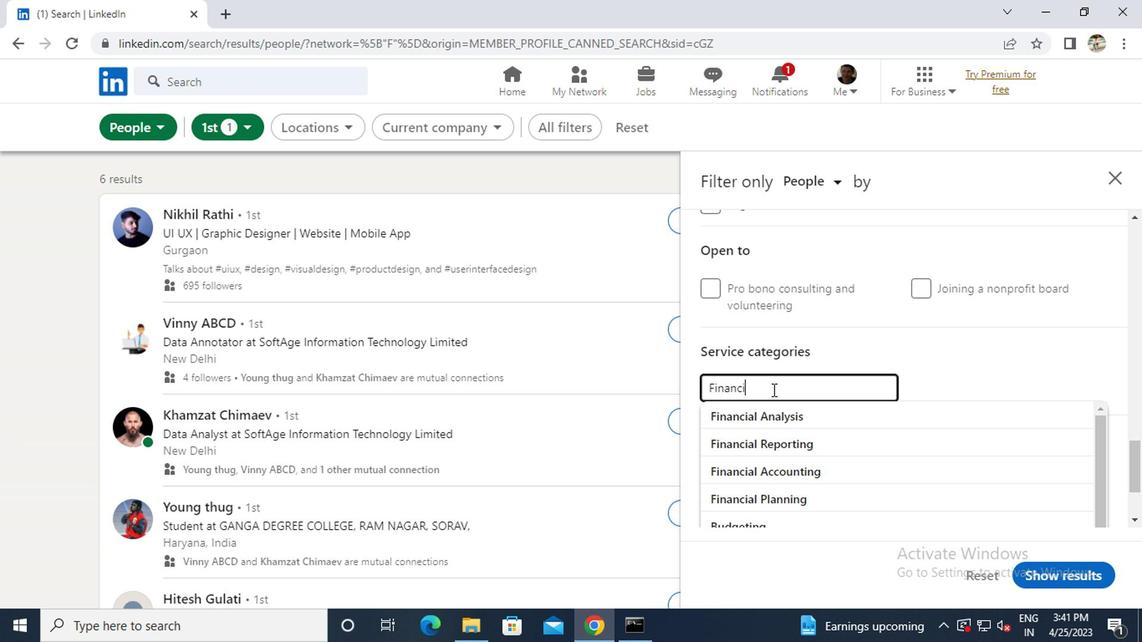 
Action: Mouse moved to (768, 509)
Screenshot: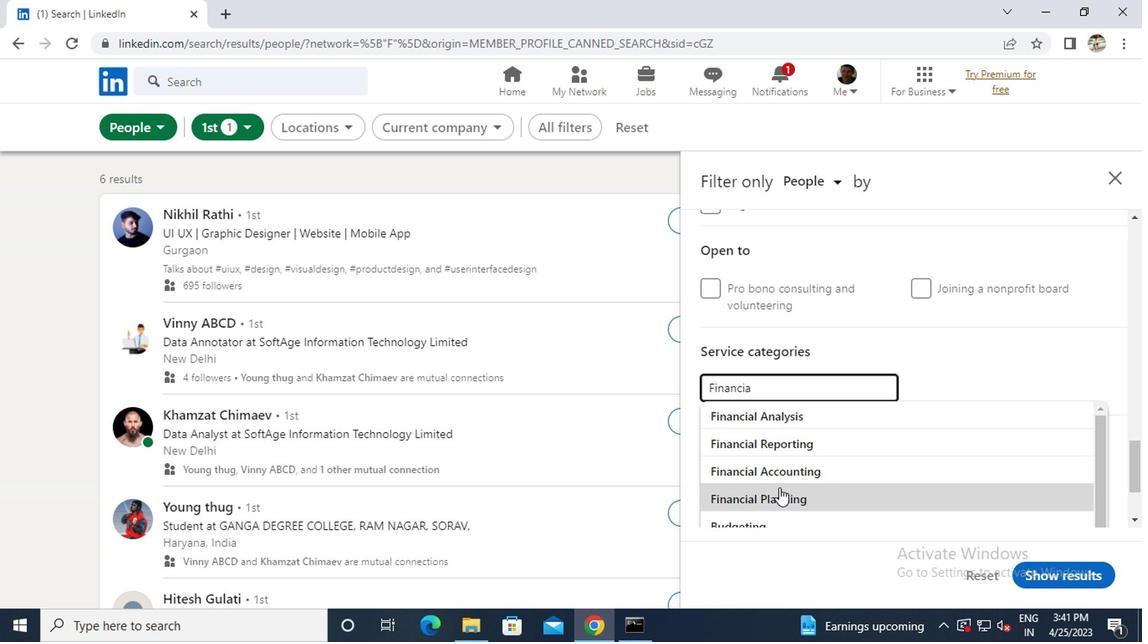 
Action: Mouse pressed left at (768, 509)
Screenshot: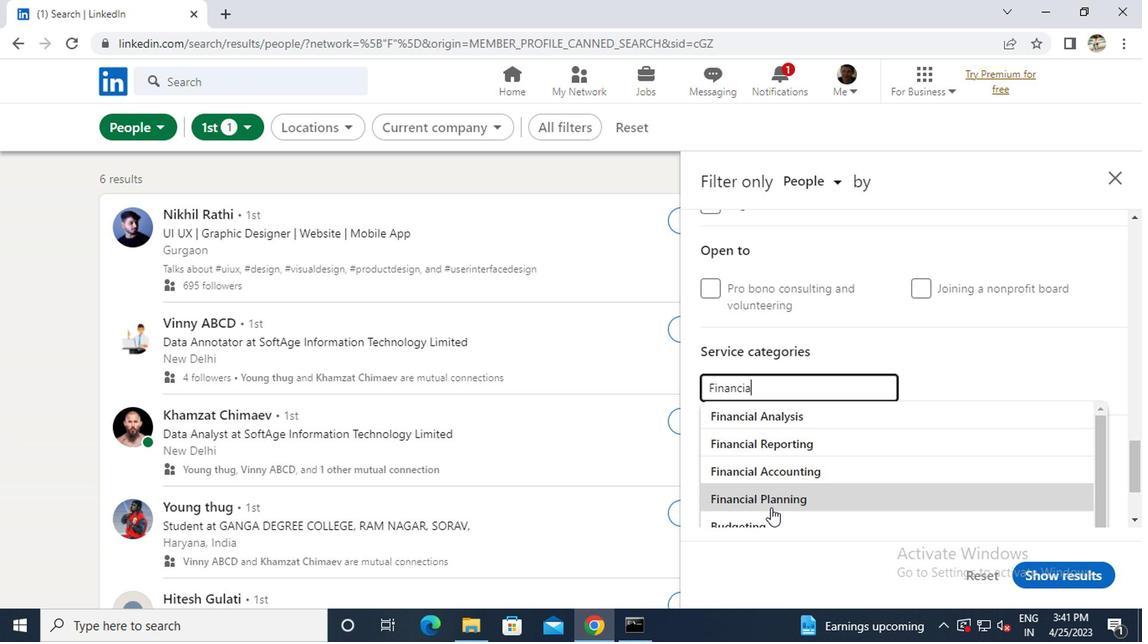 
Action: Mouse scrolled (768, 508) with delta (0, -1)
Screenshot: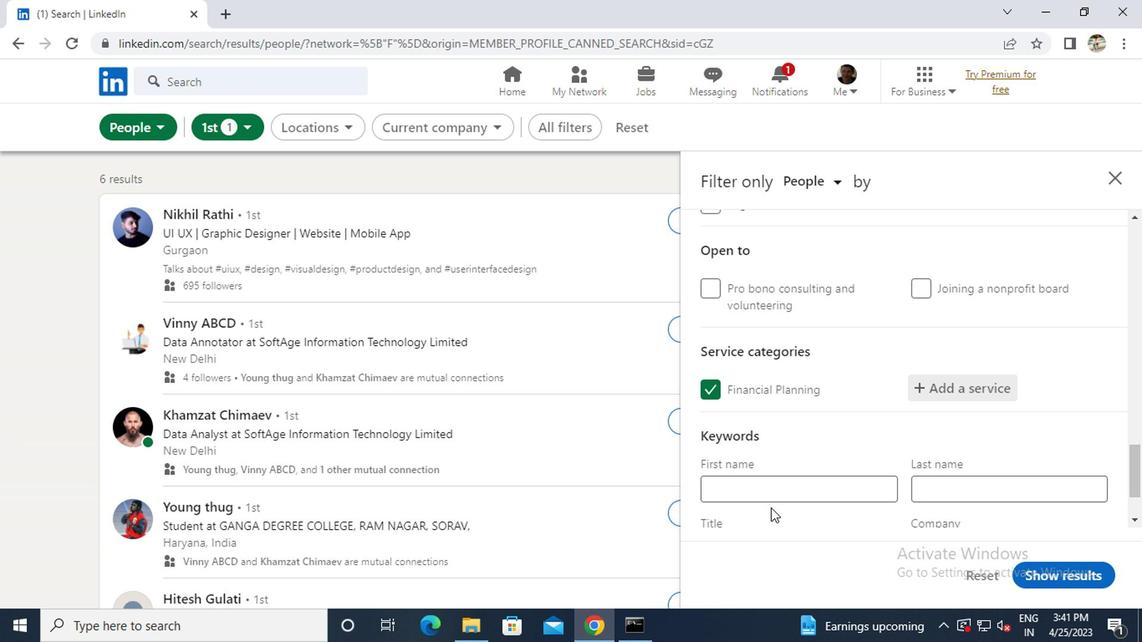 
Action: Mouse scrolled (768, 508) with delta (0, -1)
Screenshot: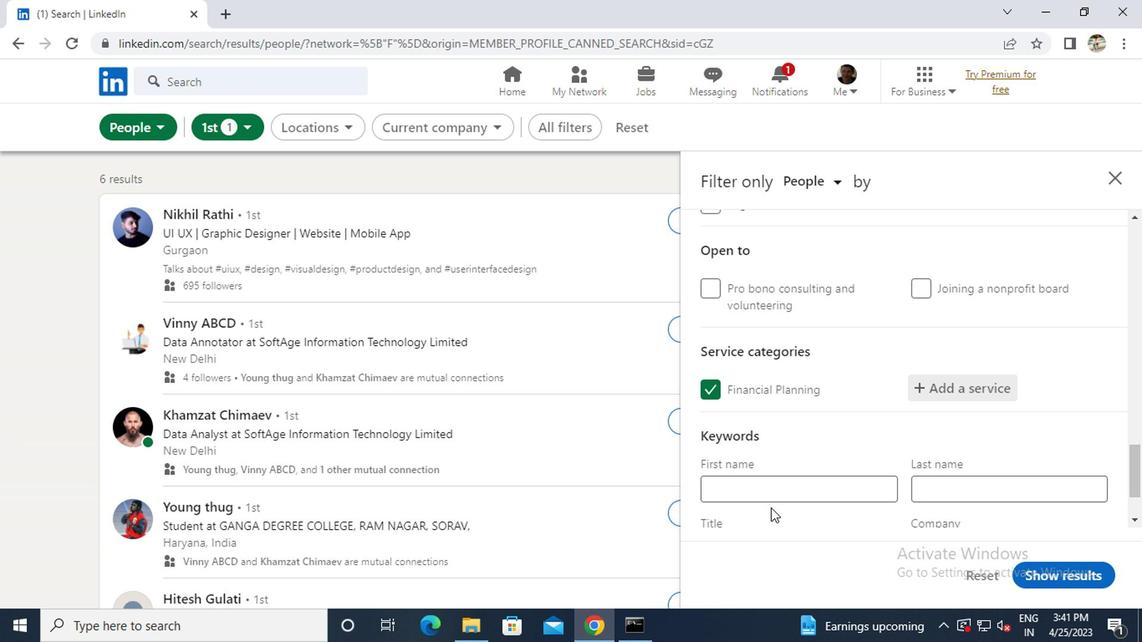 
Action: Mouse moved to (782, 456)
Screenshot: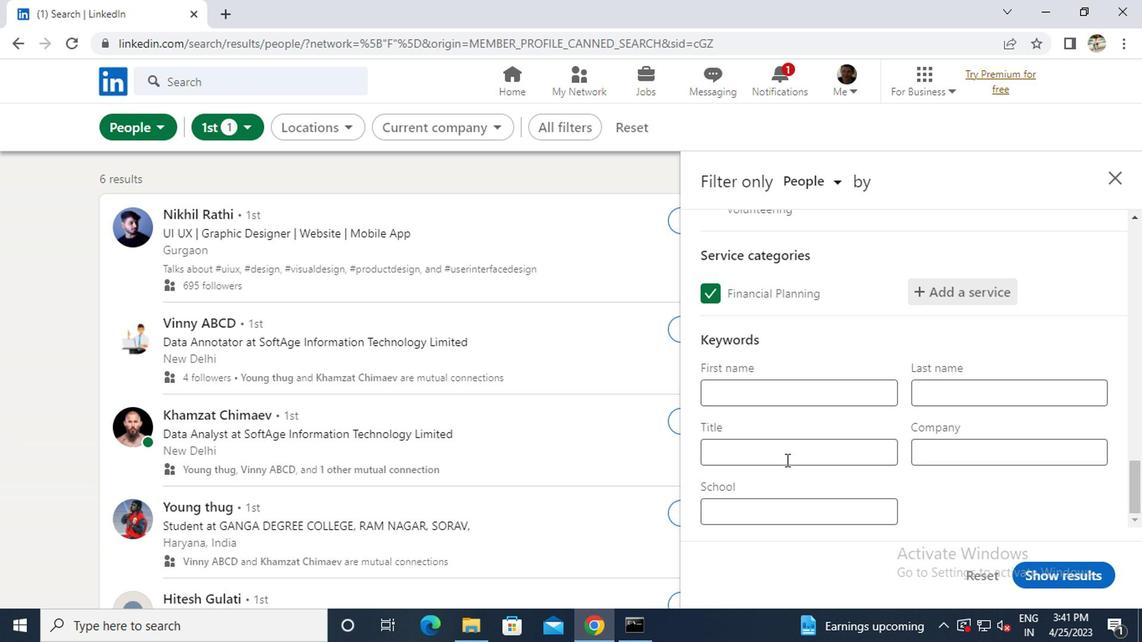 
Action: Mouse pressed left at (782, 456)
Screenshot: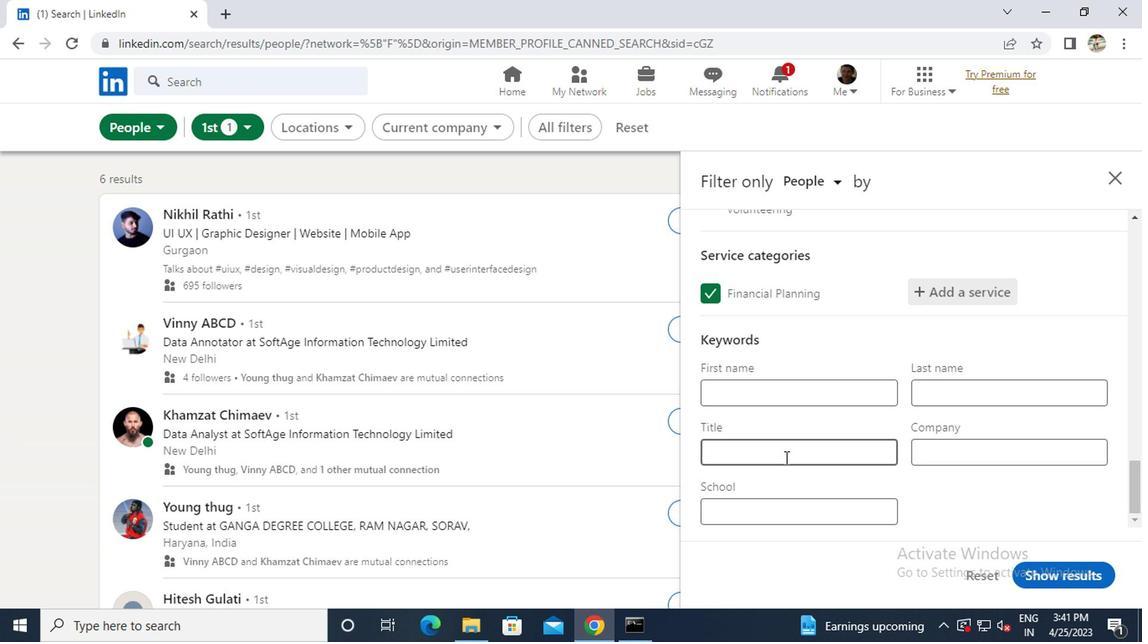 
Action: Key pressed <Key.caps_lock>W<Key.caps_lock>ELL<Key.space><Key.caps_lock>D<Key.caps_lock>RILLER
Screenshot: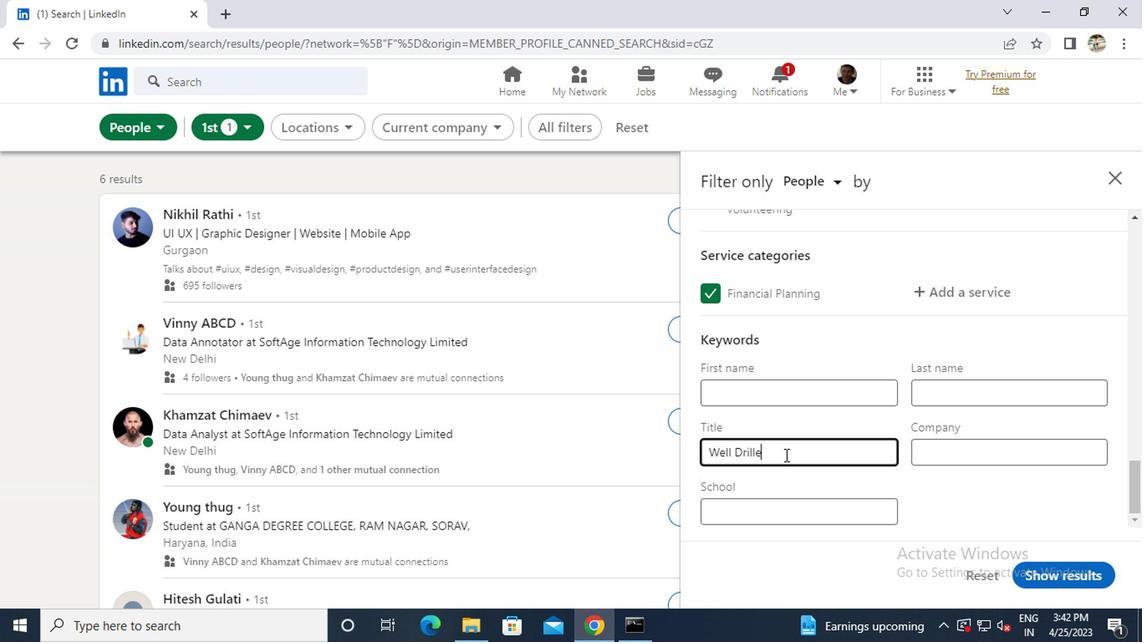 
Action: Mouse moved to (1036, 575)
Screenshot: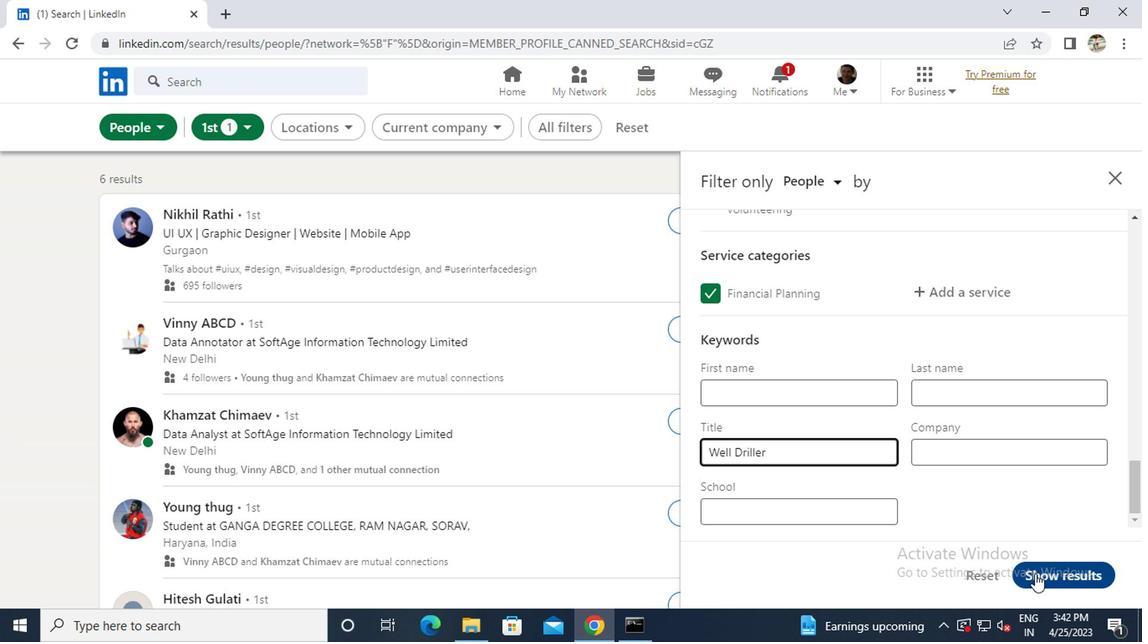 
Action: Mouse pressed left at (1036, 575)
Screenshot: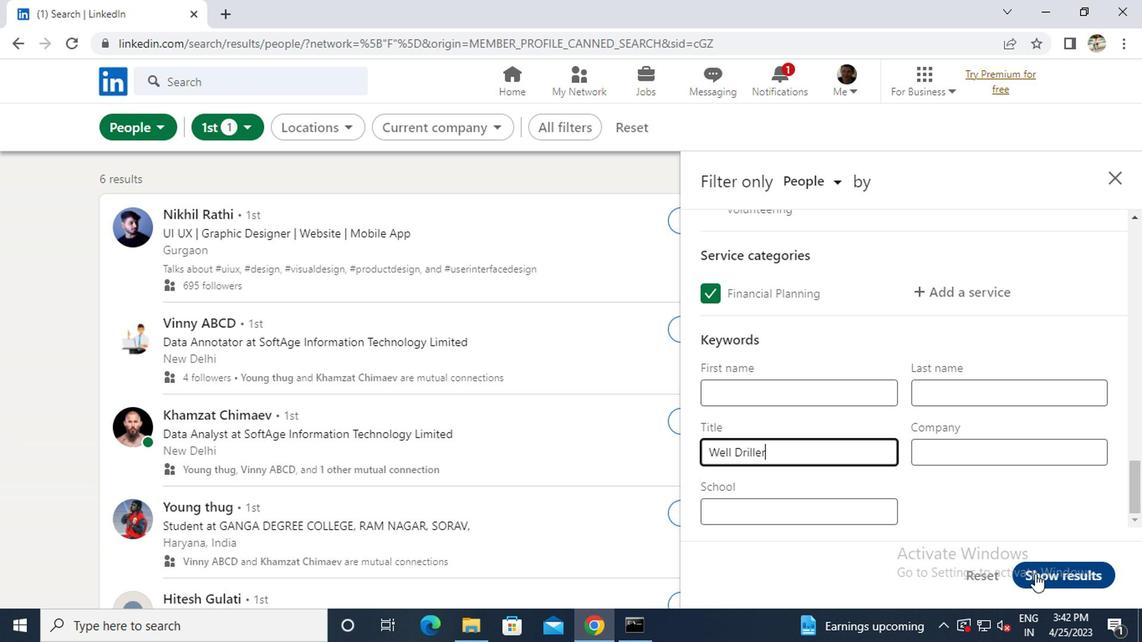 
